 Task: Open Card Shareholder Meeting in Board Public Relations Influencer Outreach and Management to Workspace Cloud Computing and add a team member Softage.2@softage.net, a label Purple, a checklist Bird Care, an attachment from your onedrive, a color Purple and finally, add a card description 'Research and develop new product packaging design' and a comment 'This task presents an opportunity to build strong relationships with our stakeholders and earn their trust.'. Add a start date 'Jan 06, 1900' with a due date 'Jan 13, 1900'
Action: Mouse moved to (48, 294)
Screenshot: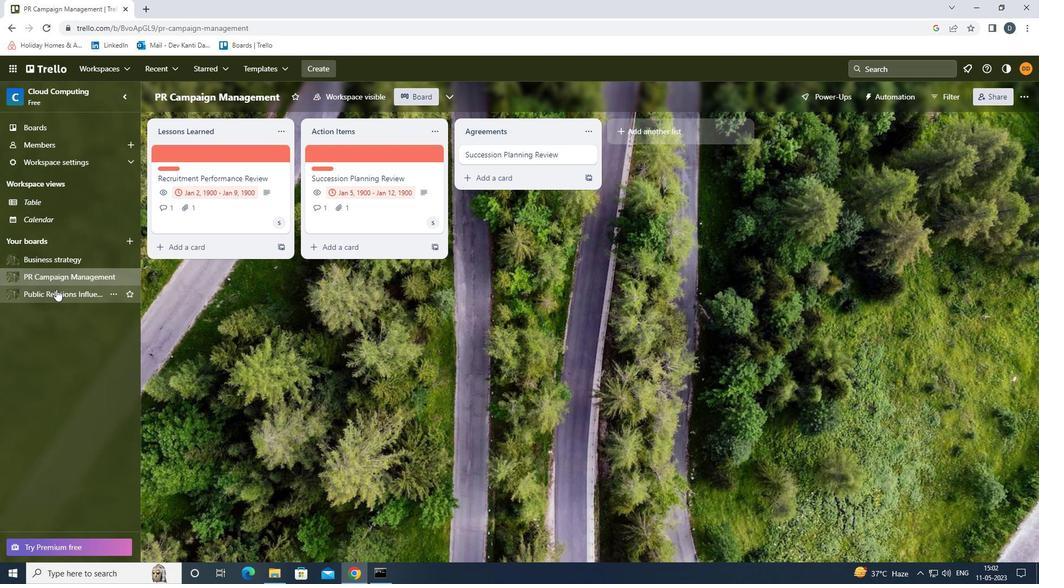 
Action: Mouse pressed left at (48, 294)
Screenshot: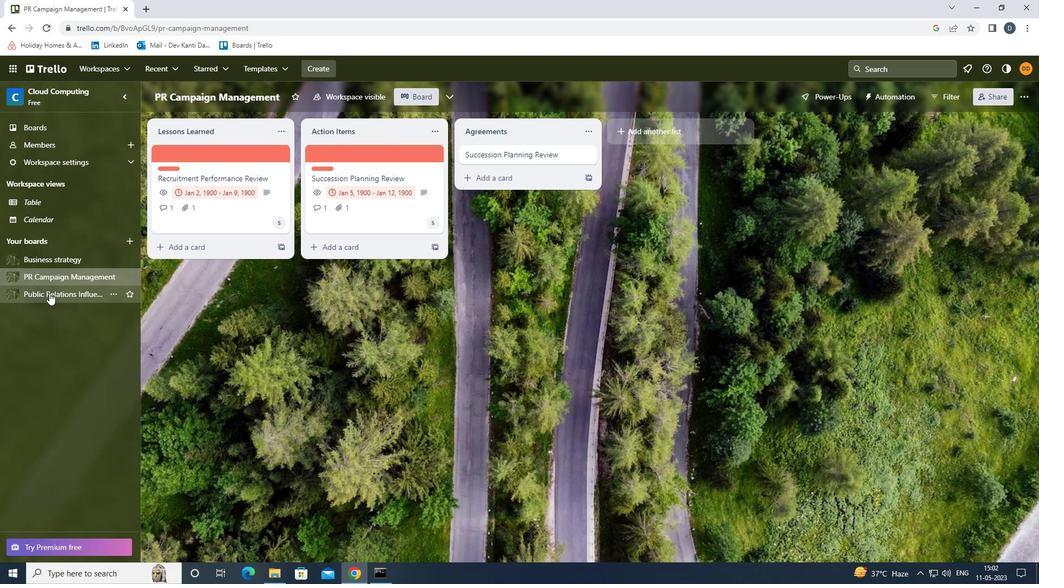 
Action: Mouse moved to (362, 148)
Screenshot: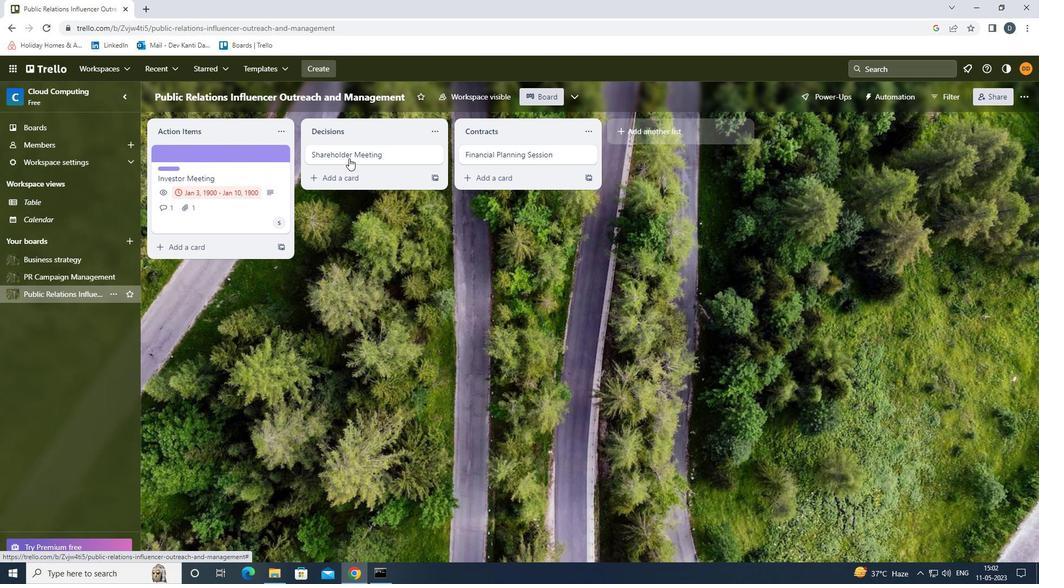 
Action: Mouse pressed left at (362, 148)
Screenshot: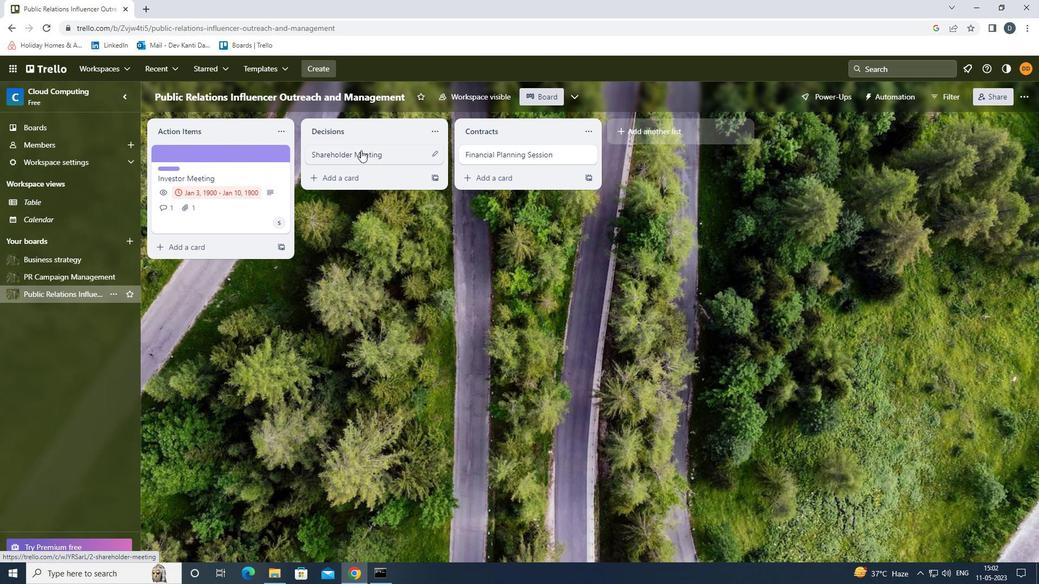 
Action: Mouse moved to (666, 187)
Screenshot: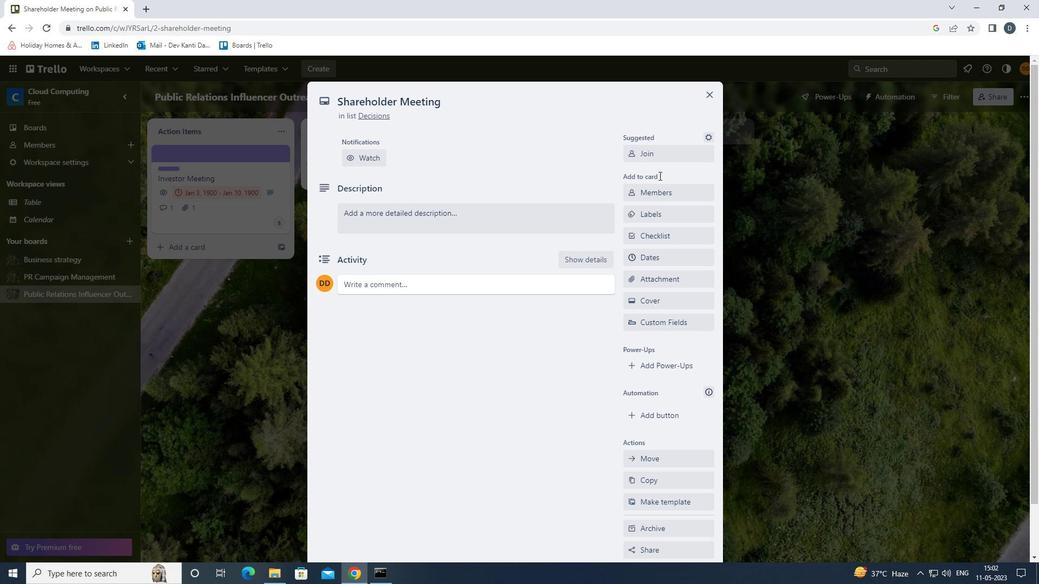 
Action: Mouse pressed left at (666, 187)
Screenshot: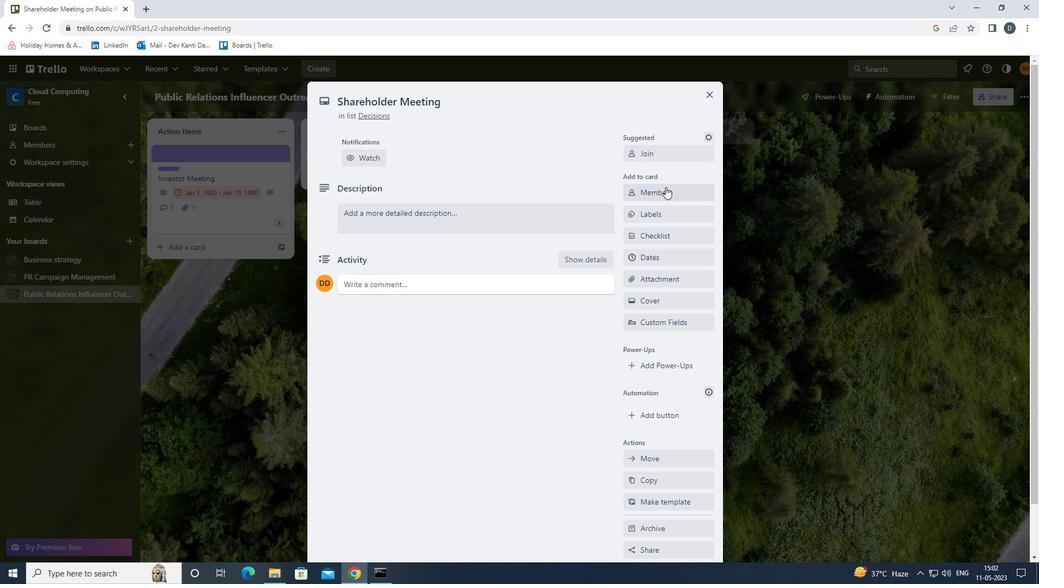 
Action: Key pressed <Key.shift>SOFTAGE.3<Key.backspace>2<Key.shift>@SOFTAGE.NET
Screenshot: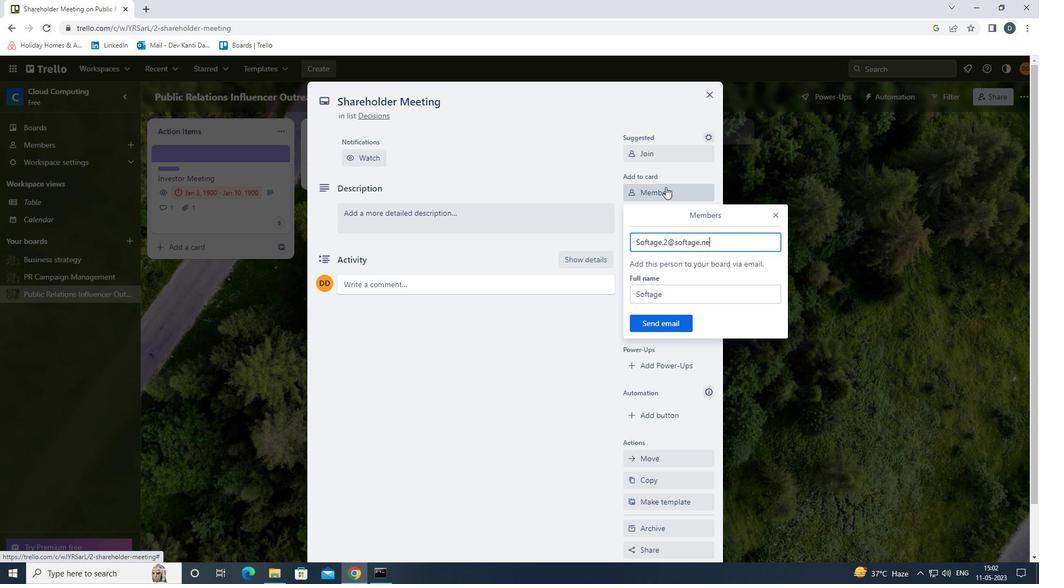 
Action: Mouse scrolled (666, 187) with delta (0, 0)
Screenshot: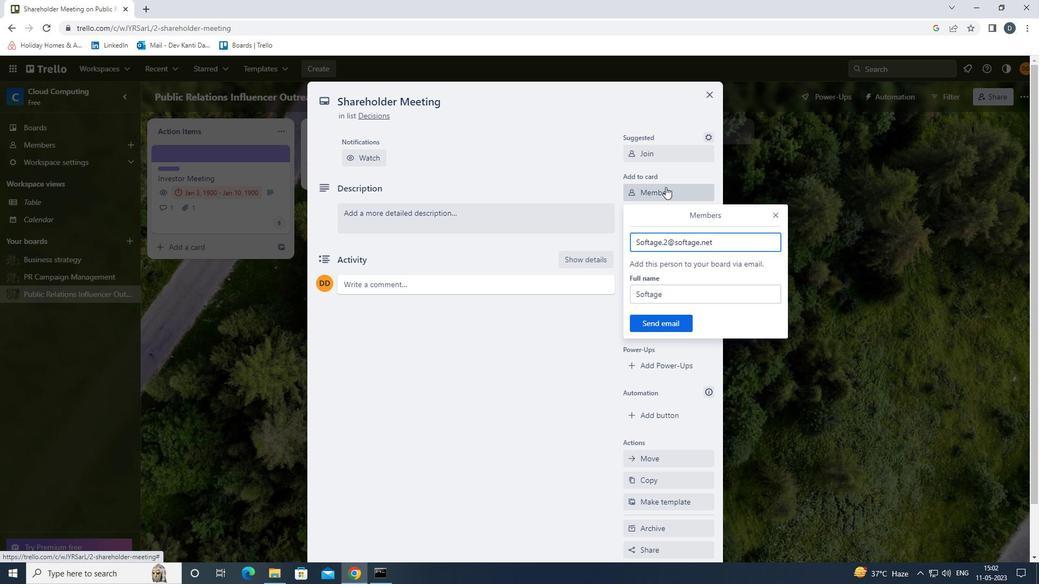 
Action: Mouse moved to (663, 323)
Screenshot: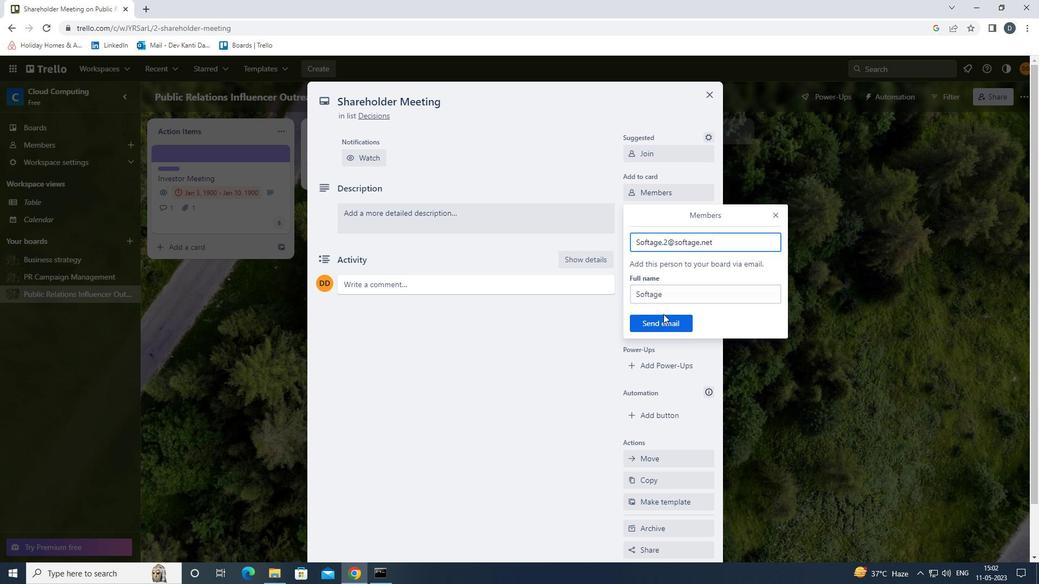 
Action: Mouse pressed left at (663, 323)
Screenshot: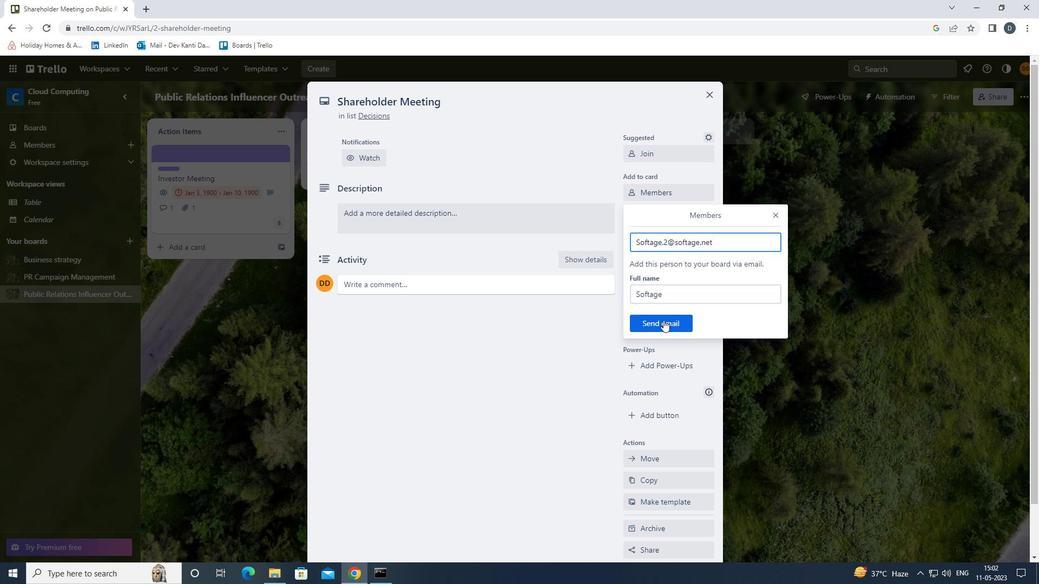 
Action: Mouse moved to (685, 217)
Screenshot: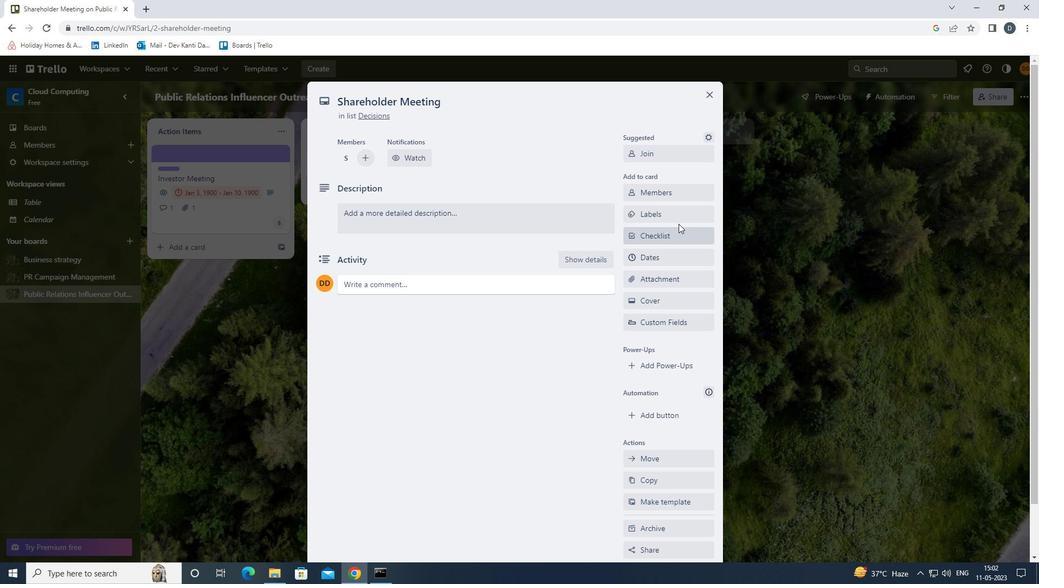 
Action: Mouse pressed left at (685, 217)
Screenshot: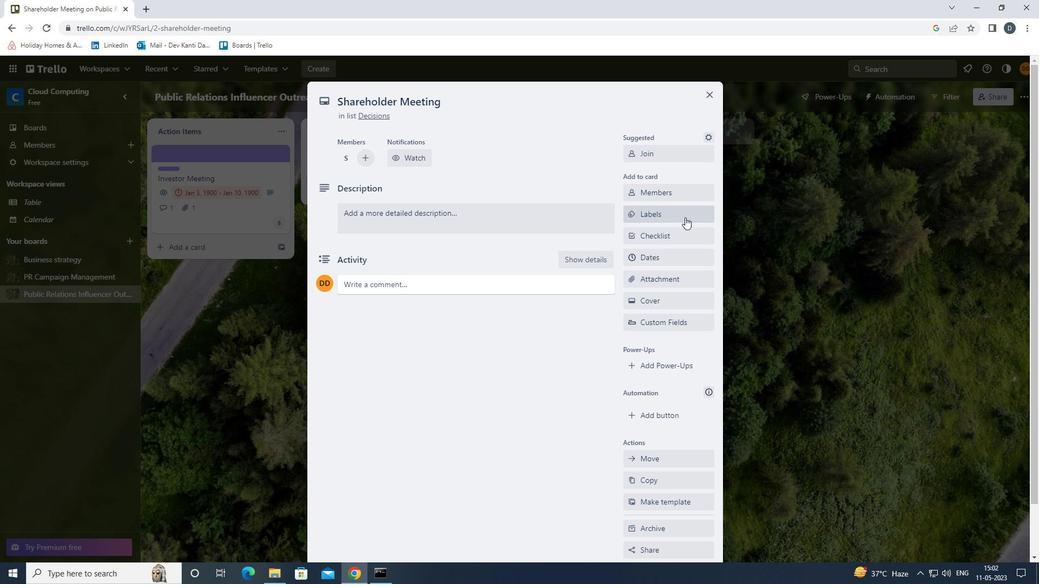 
Action: Mouse moved to (683, 383)
Screenshot: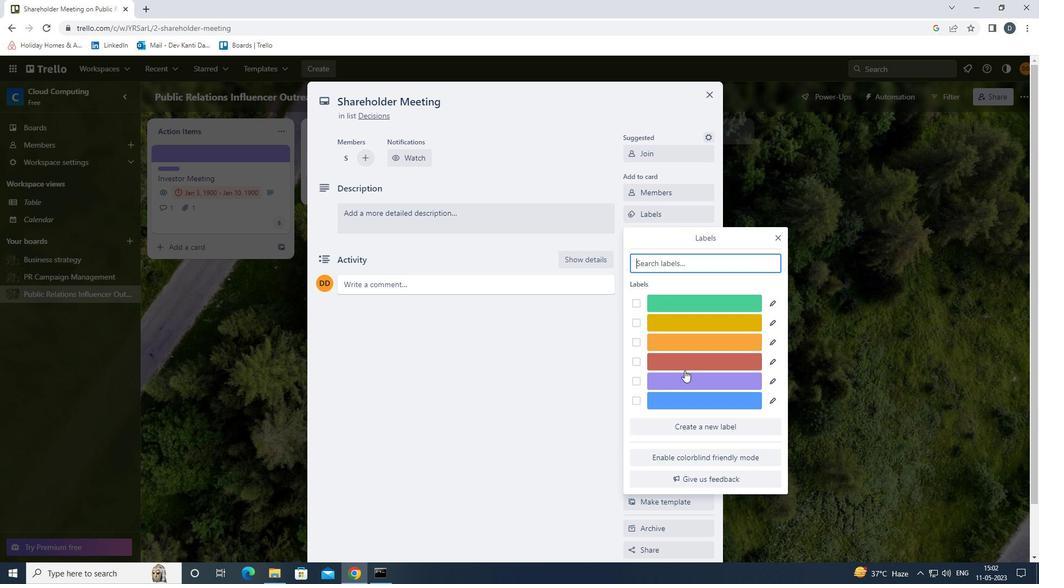 
Action: Mouse pressed left at (683, 383)
Screenshot: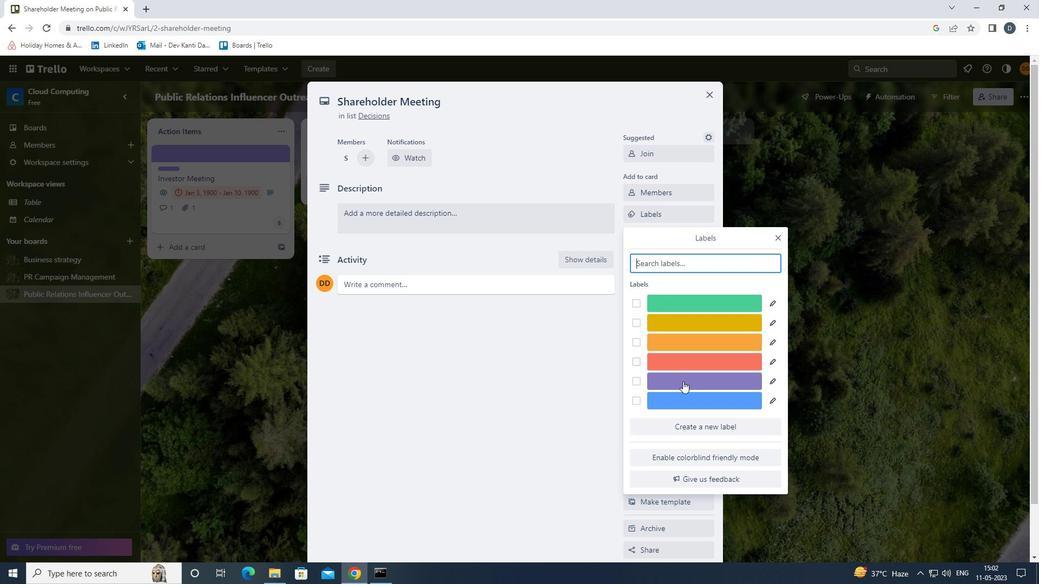 
Action: Mouse moved to (775, 236)
Screenshot: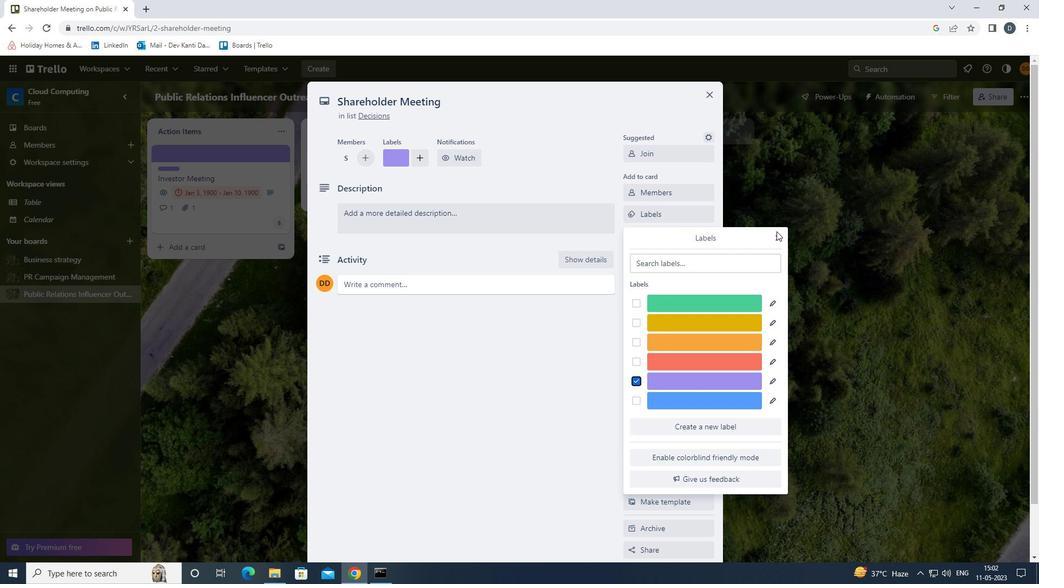 
Action: Mouse pressed left at (775, 236)
Screenshot: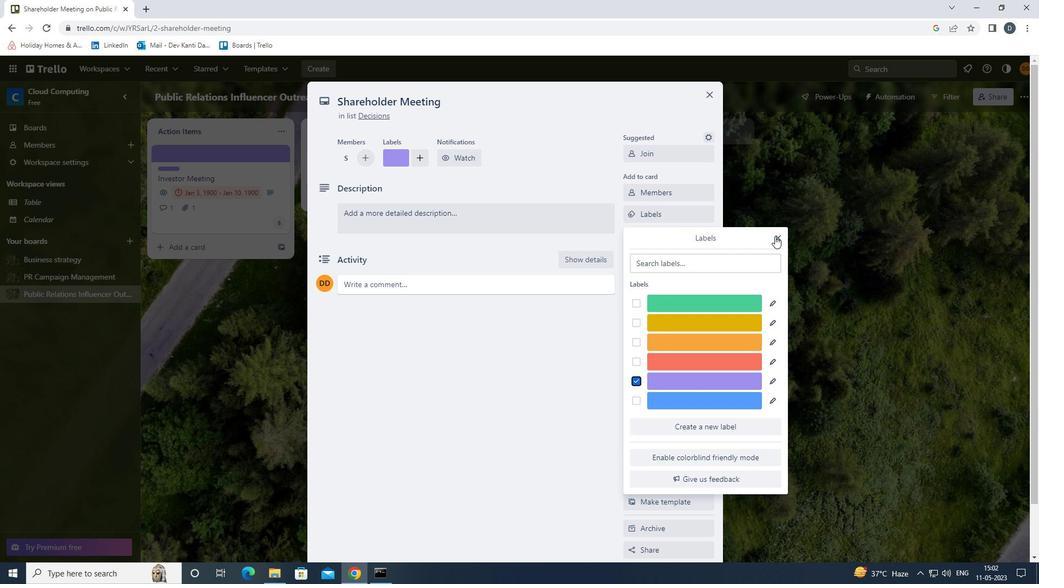 
Action: Mouse moved to (700, 240)
Screenshot: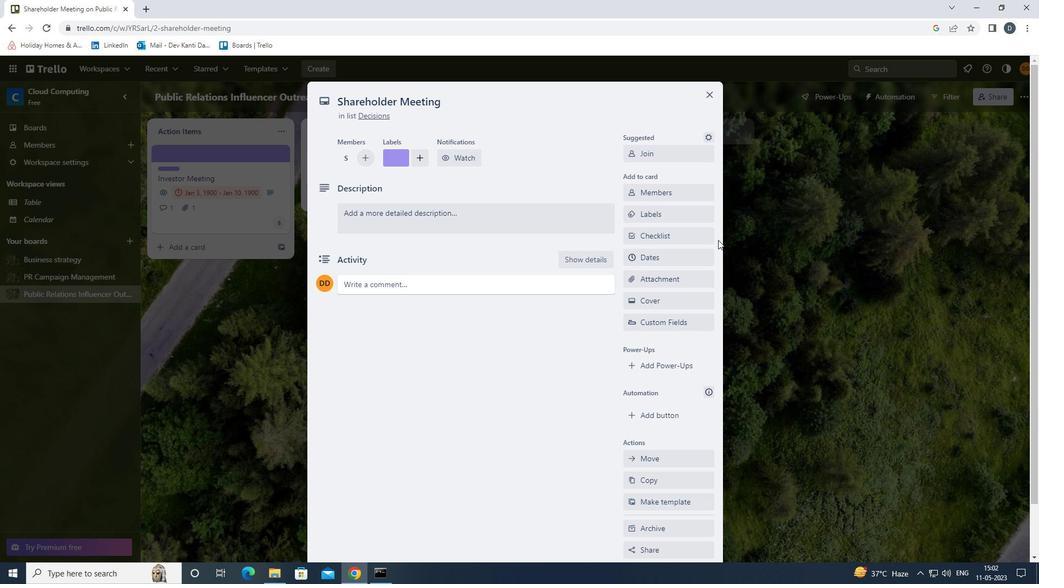 
Action: Mouse pressed left at (700, 240)
Screenshot: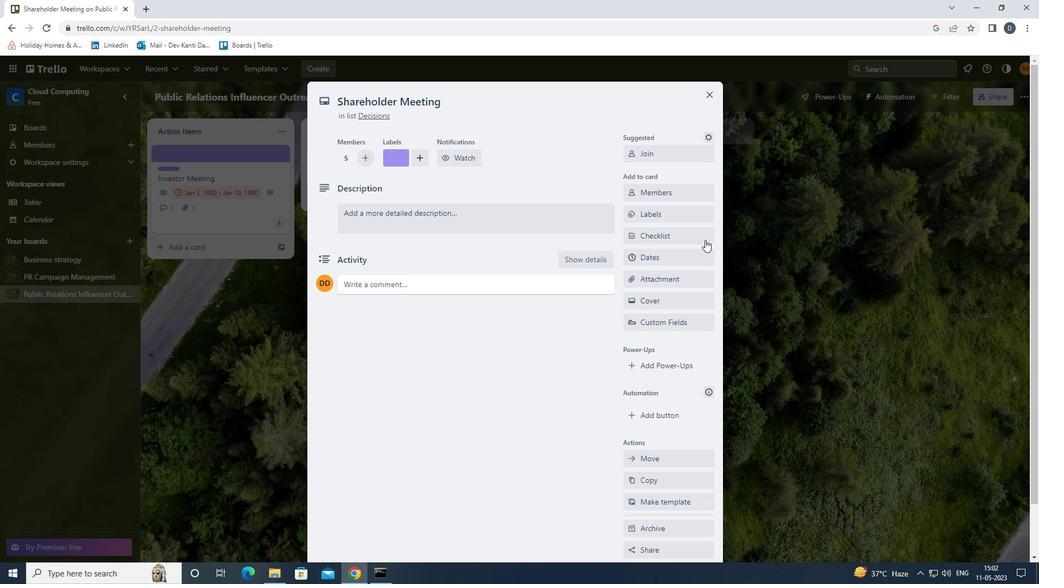 
Action: Key pressed <Key.shift>BIRD<Key.space><Key.shift>CARE<Key.enter>
Screenshot: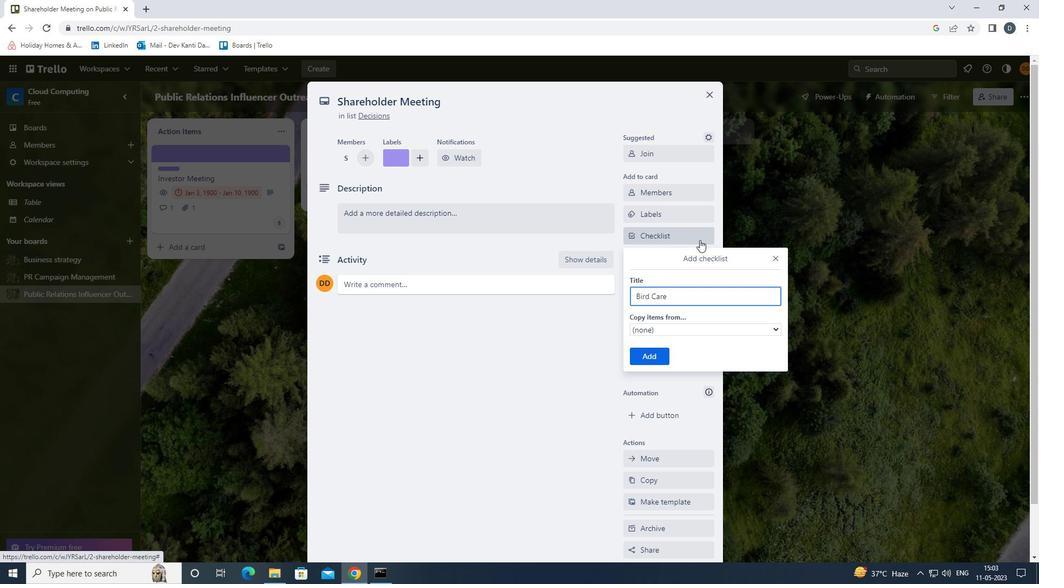 
Action: Mouse moved to (693, 279)
Screenshot: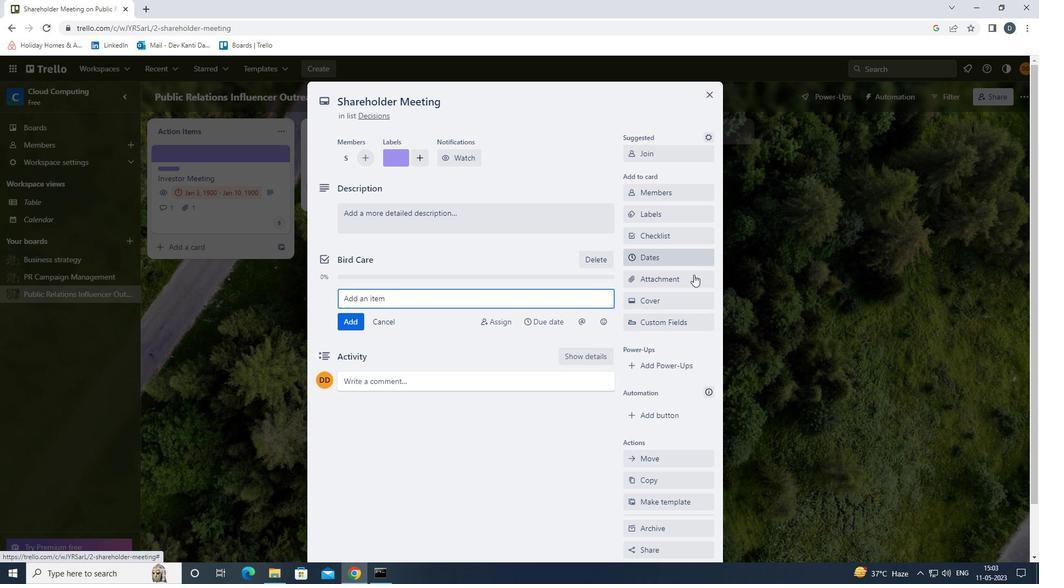 
Action: Mouse pressed left at (693, 279)
Screenshot: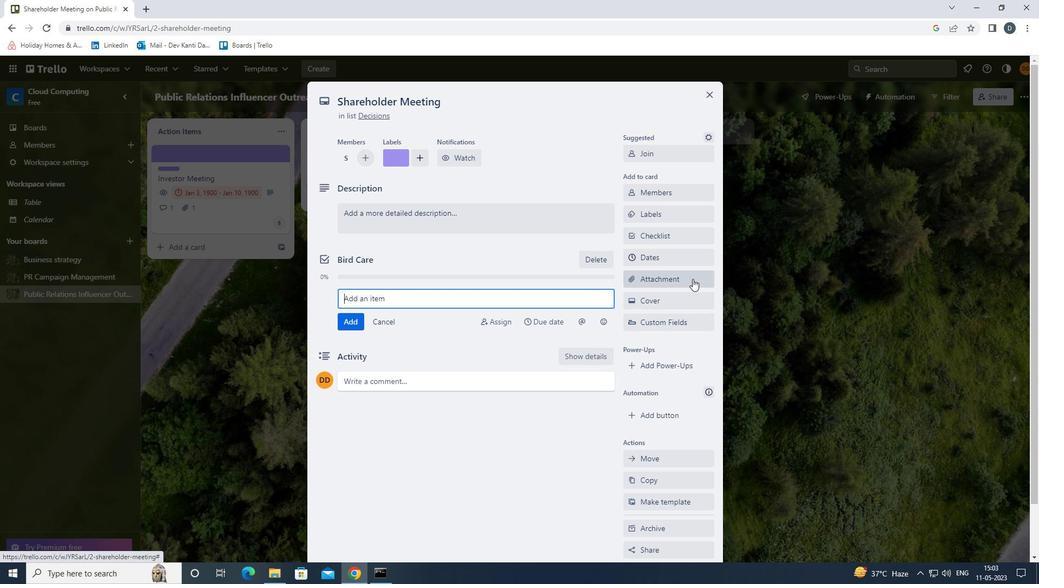 
Action: Mouse moved to (683, 413)
Screenshot: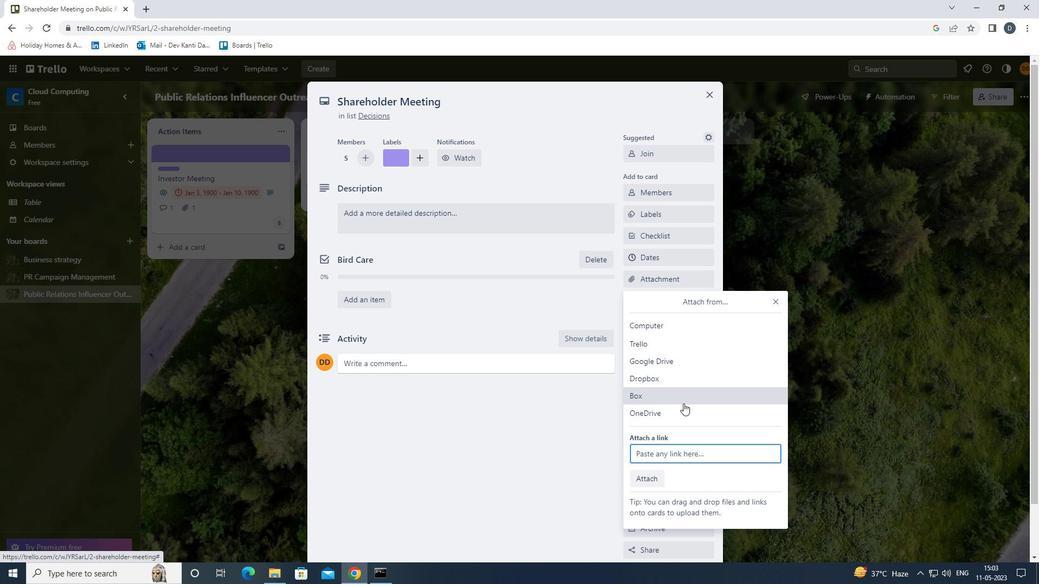 
Action: Mouse pressed left at (683, 413)
Screenshot: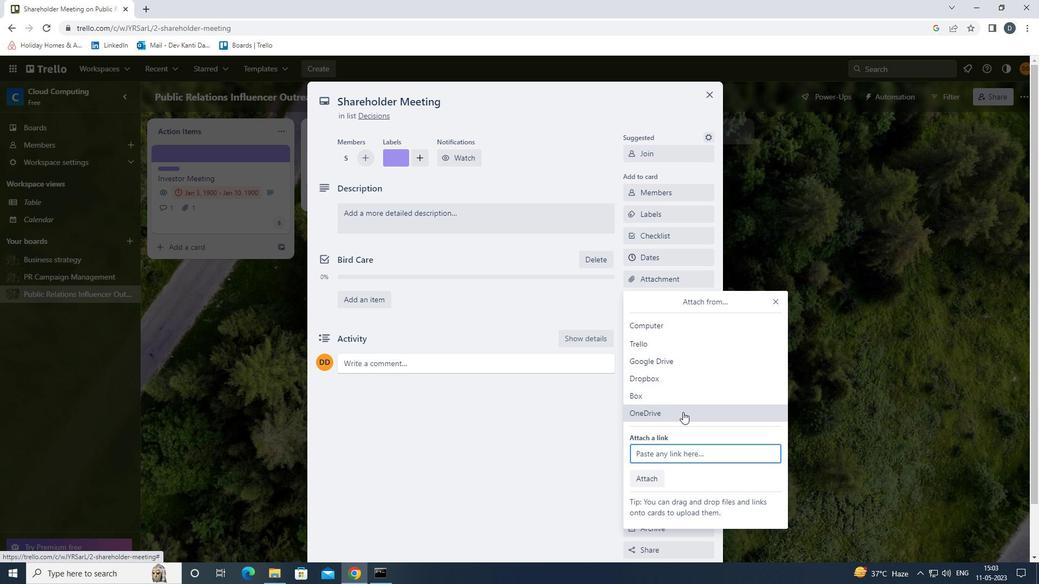 
Action: Mouse moved to (582, 245)
Screenshot: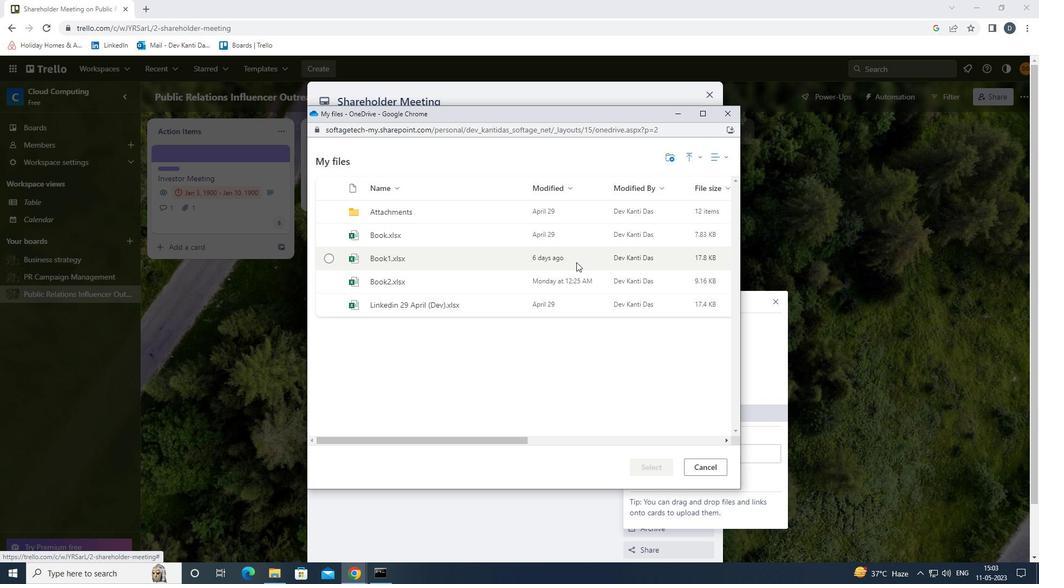 
Action: Mouse pressed left at (582, 245)
Screenshot: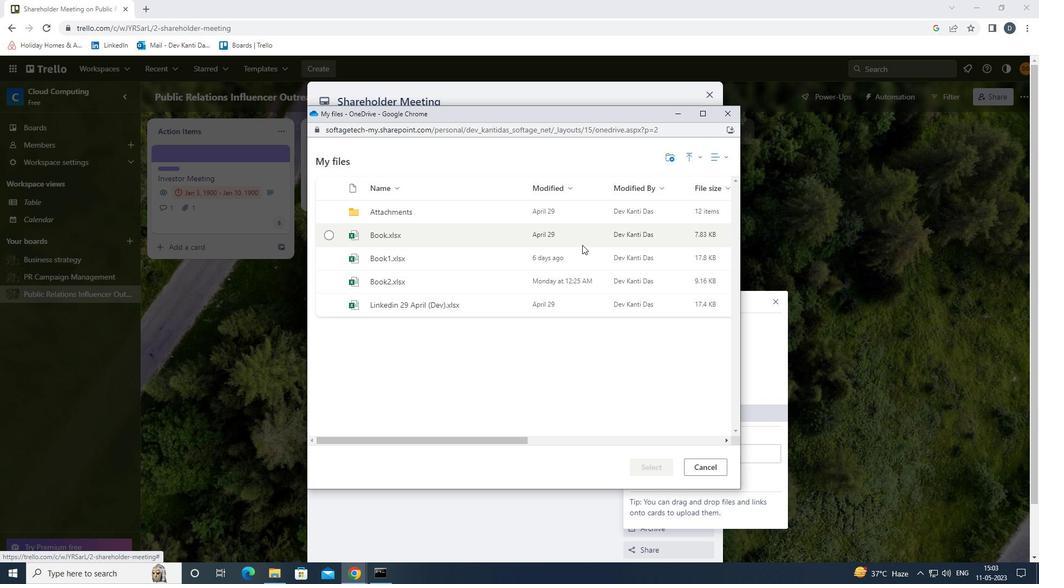 
Action: Mouse moved to (646, 461)
Screenshot: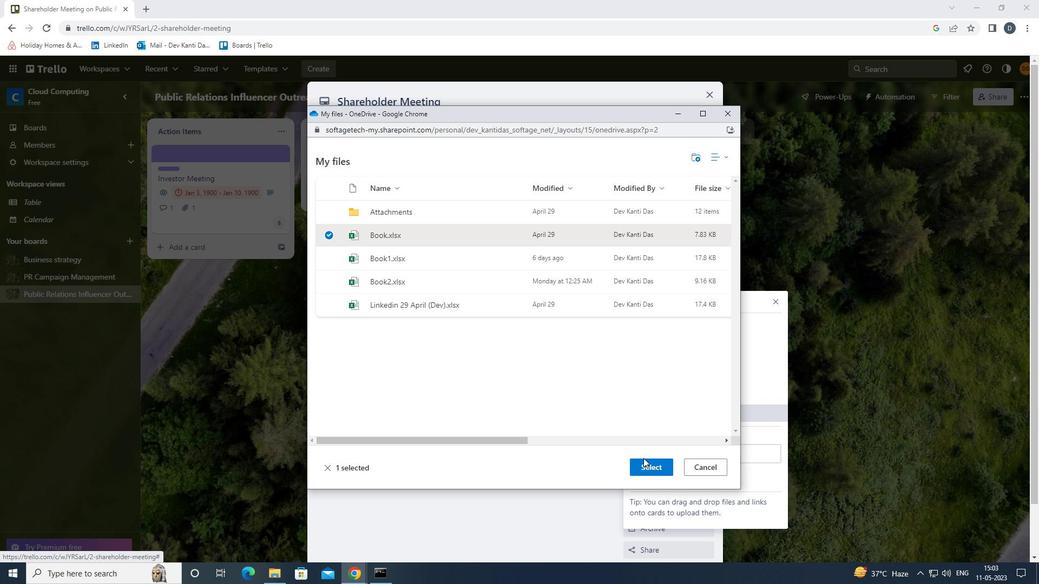
Action: Mouse pressed left at (646, 461)
Screenshot: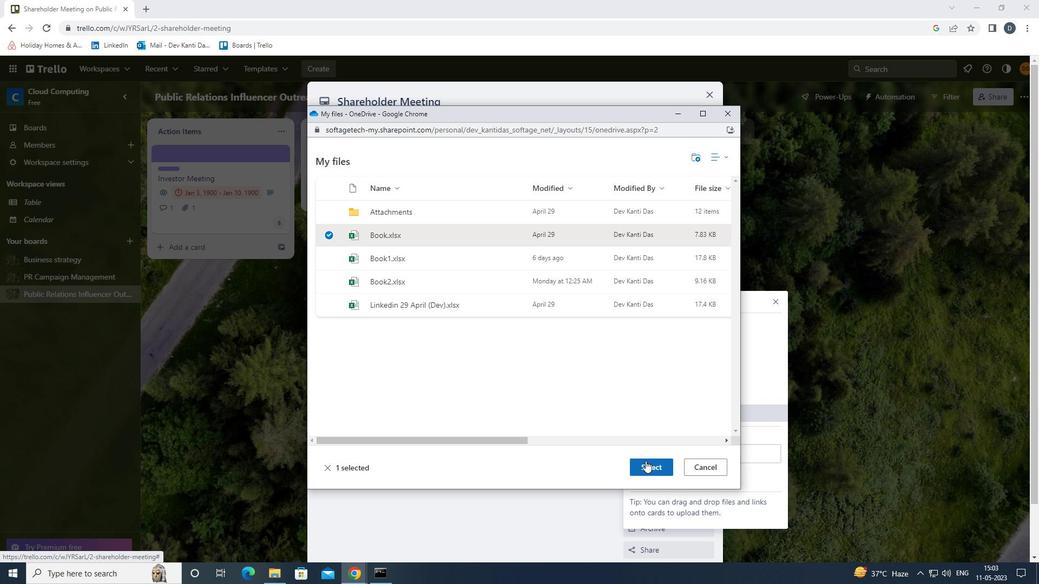 
Action: Mouse moved to (691, 305)
Screenshot: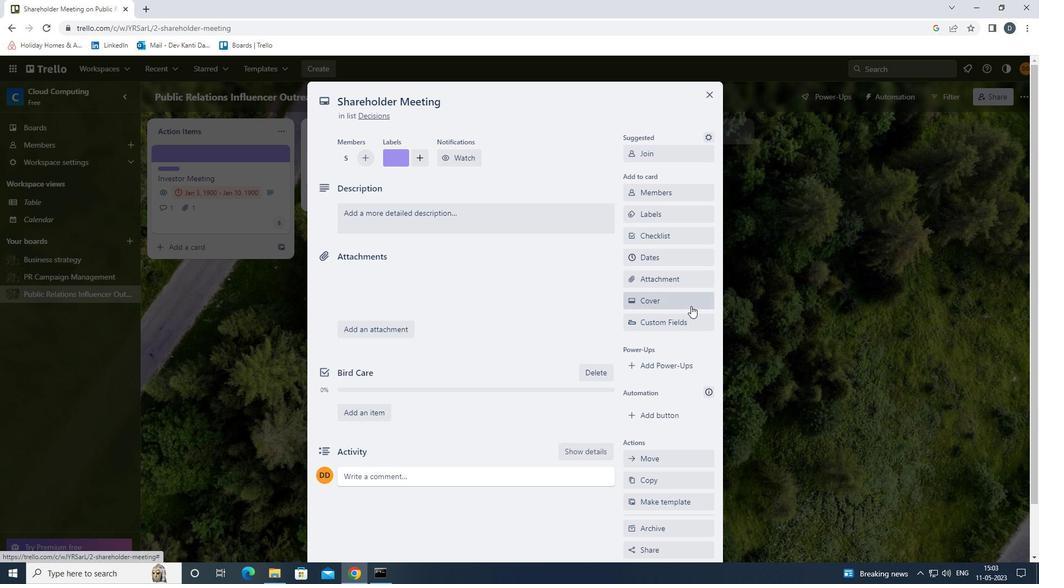 
Action: Mouse pressed left at (691, 305)
Screenshot: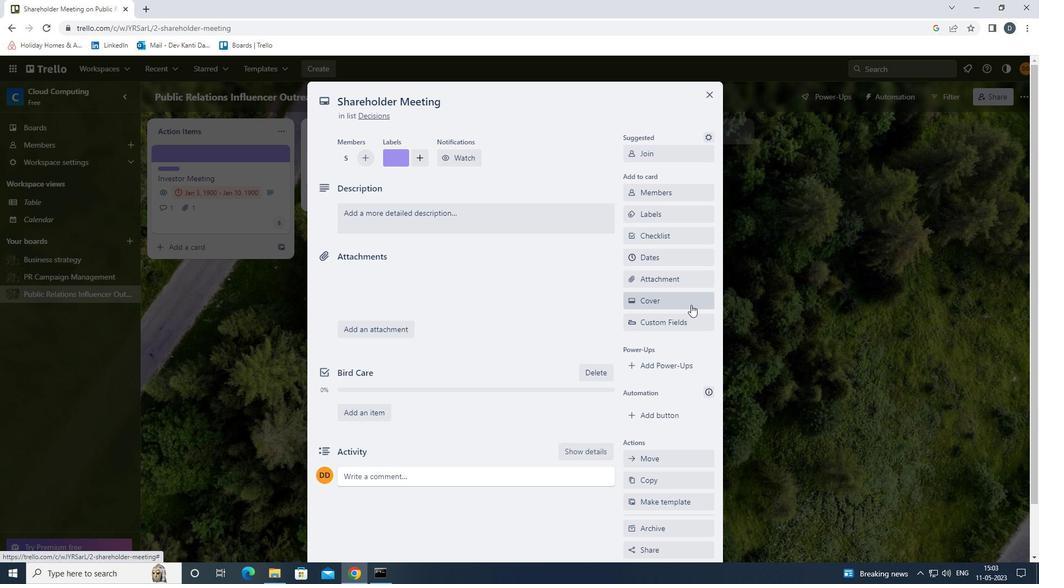 
Action: Mouse moved to (774, 342)
Screenshot: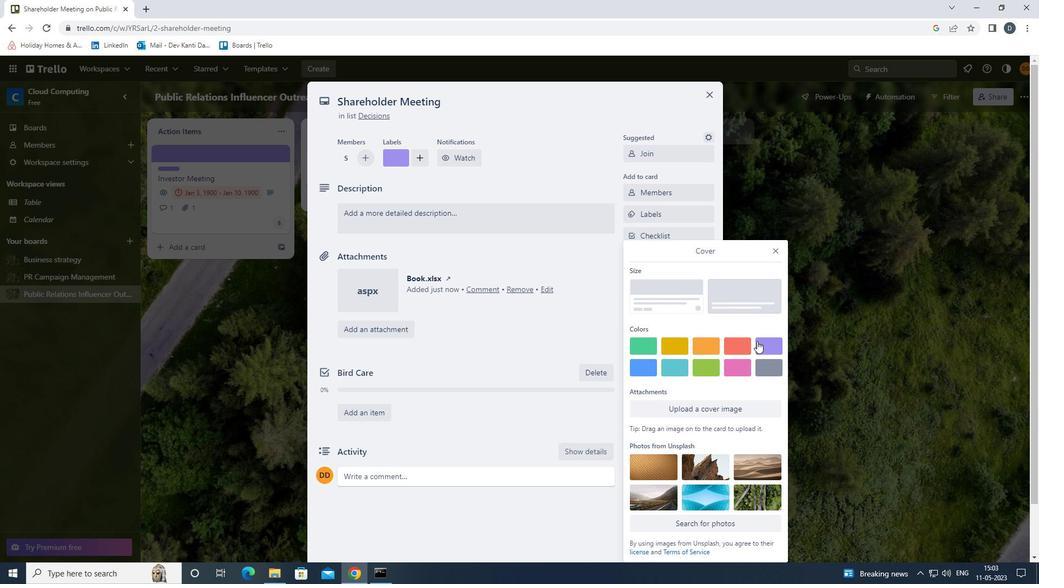 
Action: Mouse pressed left at (774, 342)
Screenshot: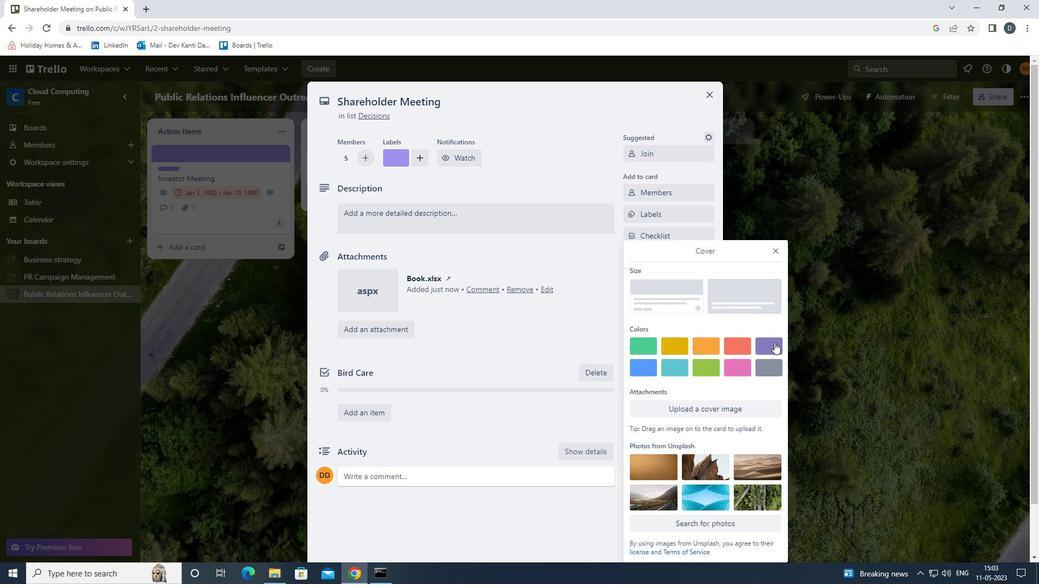 
Action: Mouse moved to (774, 236)
Screenshot: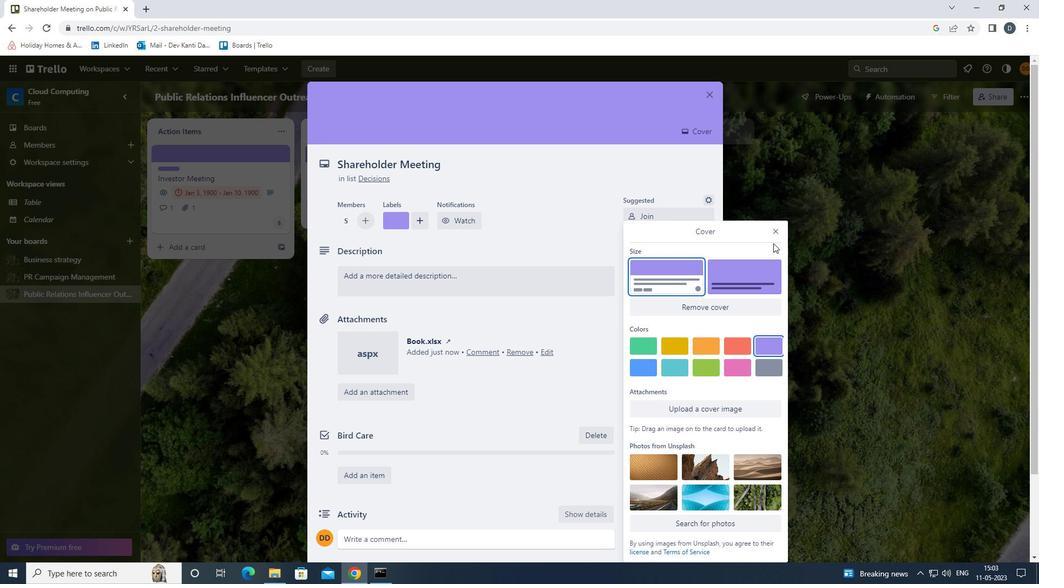 
Action: Mouse pressed left at (774, 236)
Screenshot: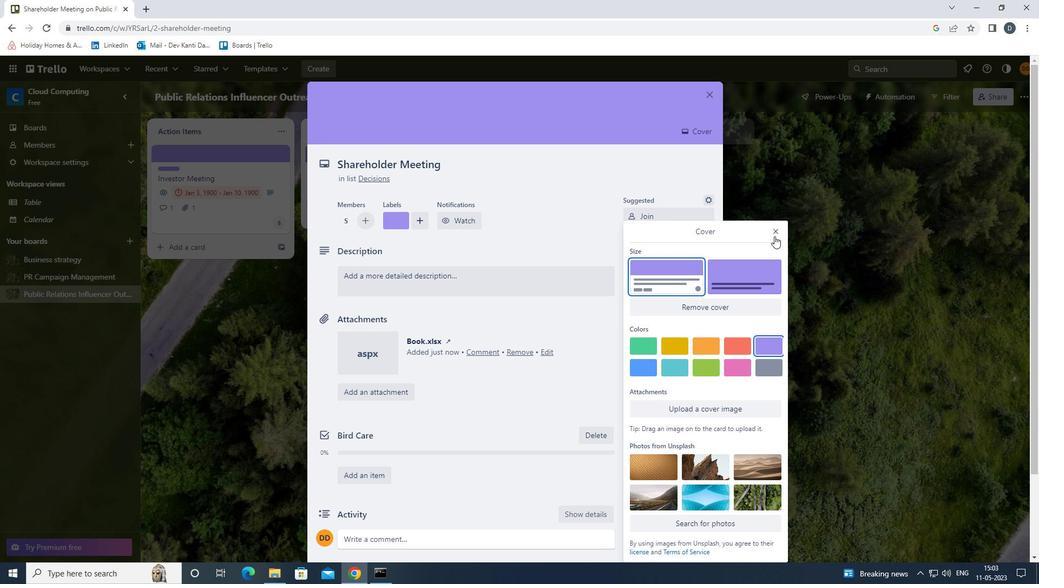 
Action: Mouse moved to (471, 279)
Screenshot: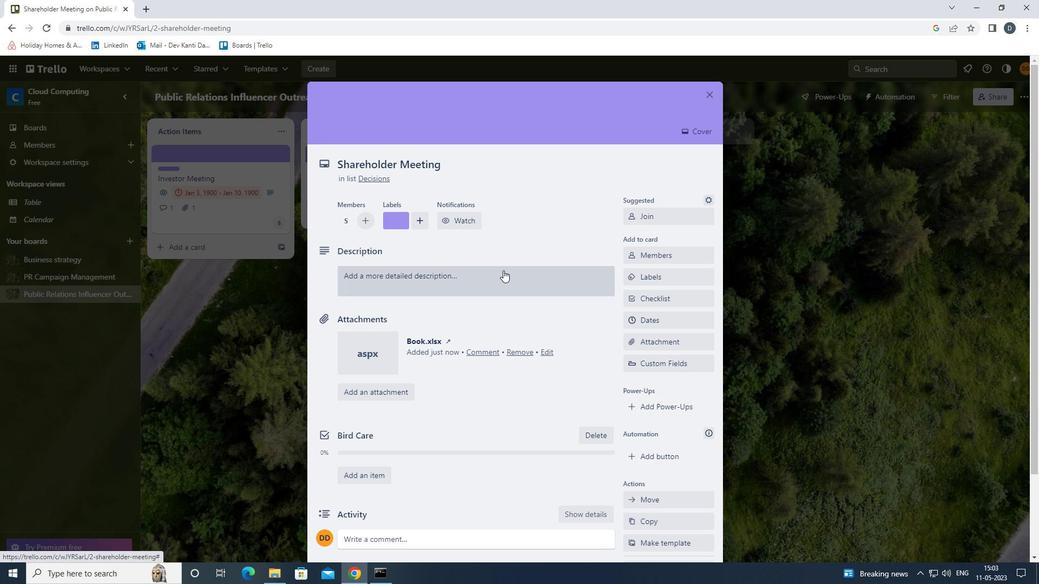 
Action: Mouse pressed left at (471, 279)
Screenshot: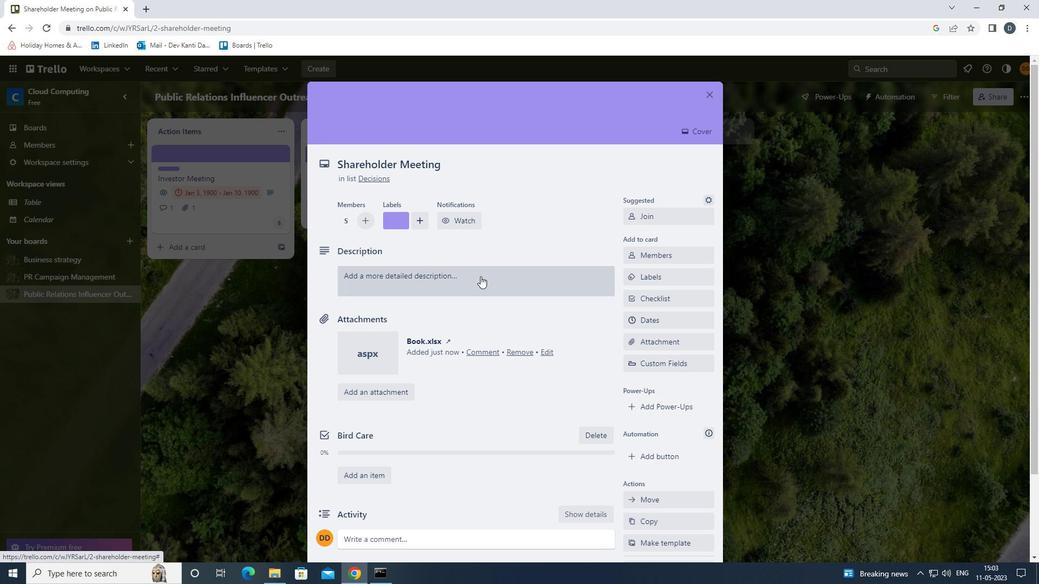 
Action: Mouse moved to (461, 330)
Screenshot: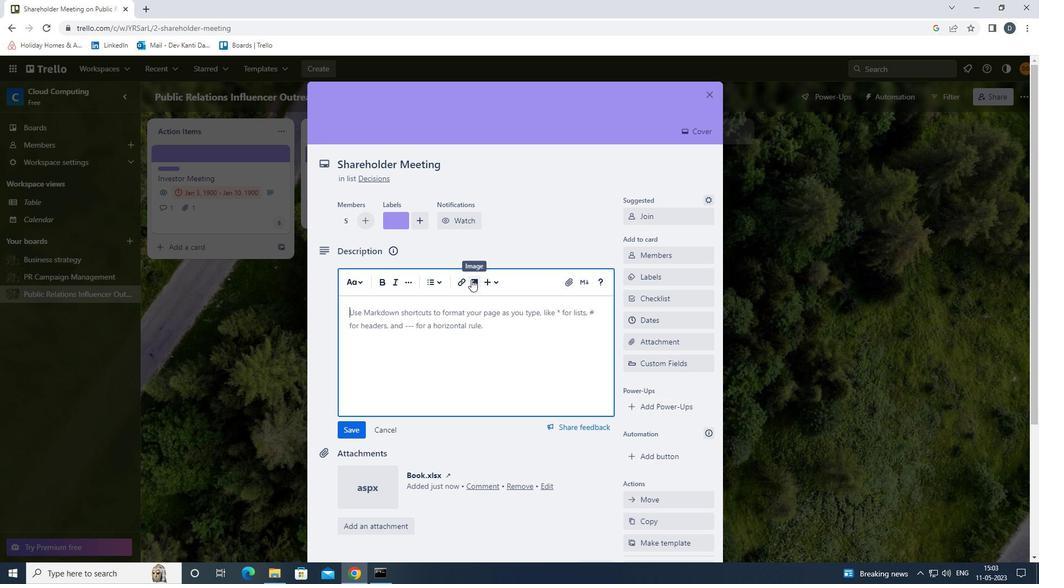 
Action: Key pressed <Key.shift><Key.shift>RESEARCH<Key.space>ND<Key.backspace><Key.backspace>AND<Key.space>DEVELOP<Key.space>NEW<Key.space>PRODUCT<Key.space>PACKAGING<Key.space>DESIGN.
Screenshot: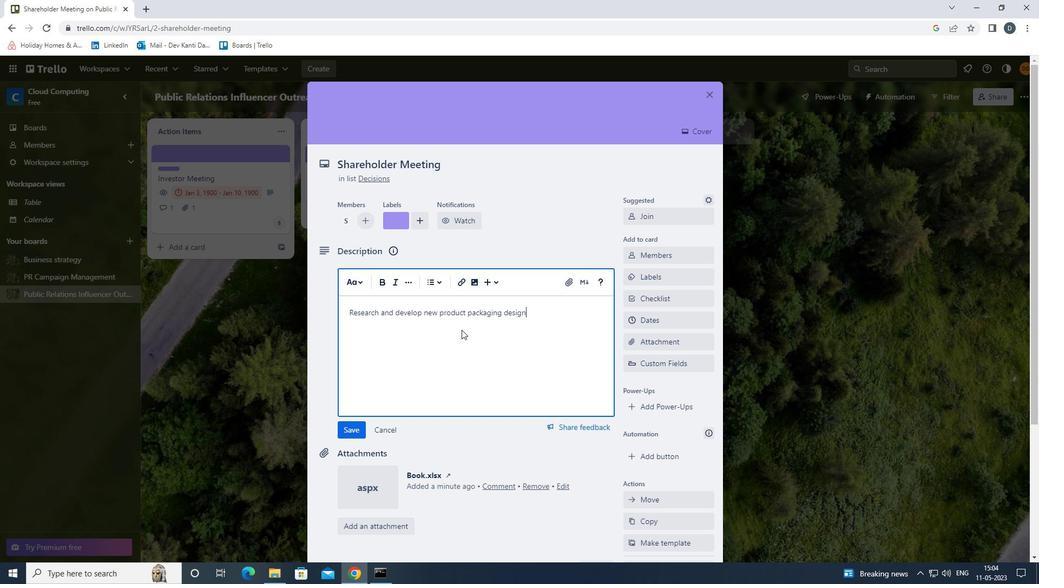 
Action: Mouse moved to (360, 425)
Screenshot: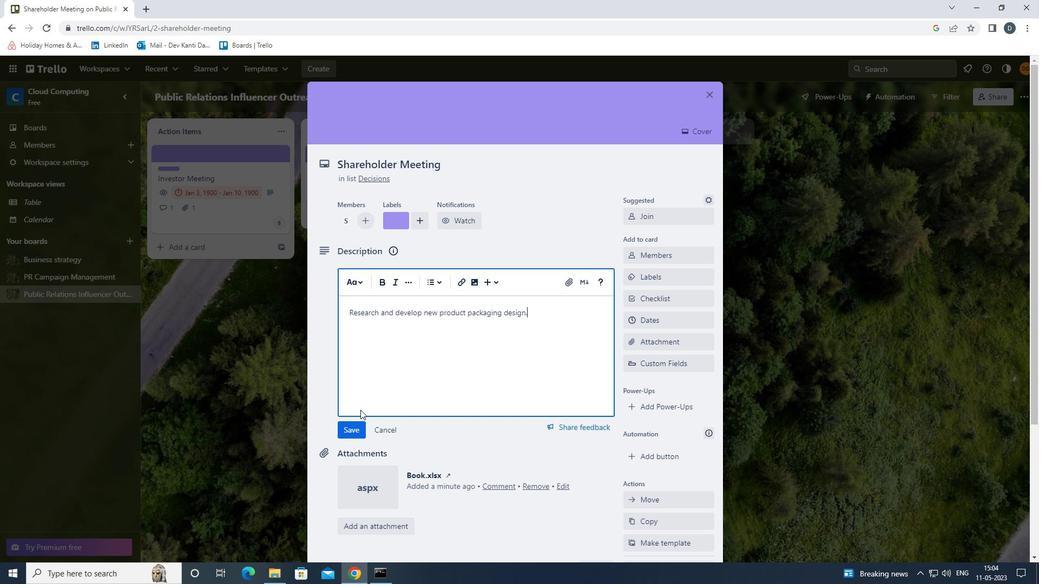 
Action: Mouse pressed left at (360, 425)
Screenshot: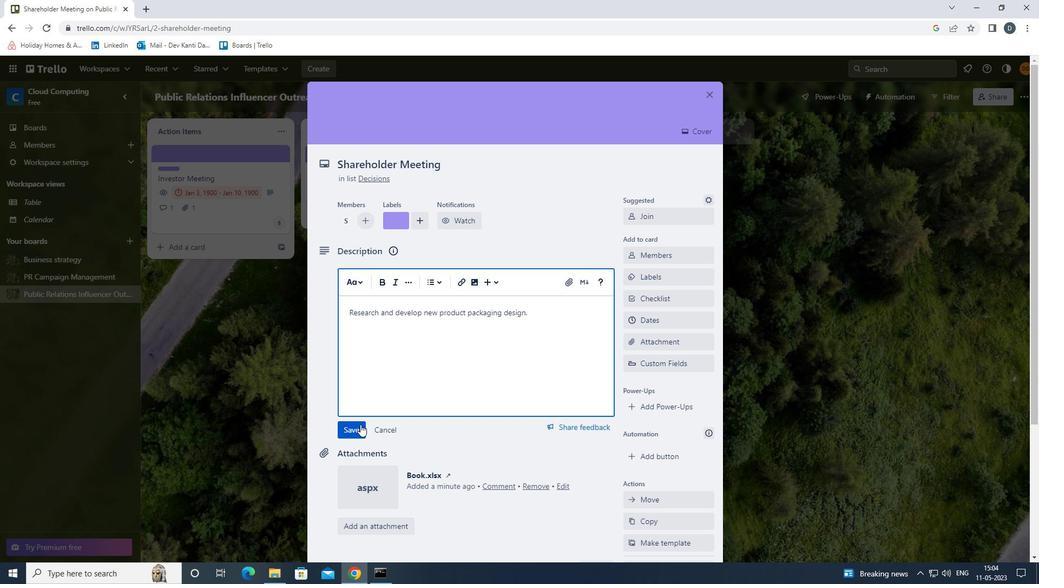 
Action: Mouse moved to (422, 391)
Screenshot: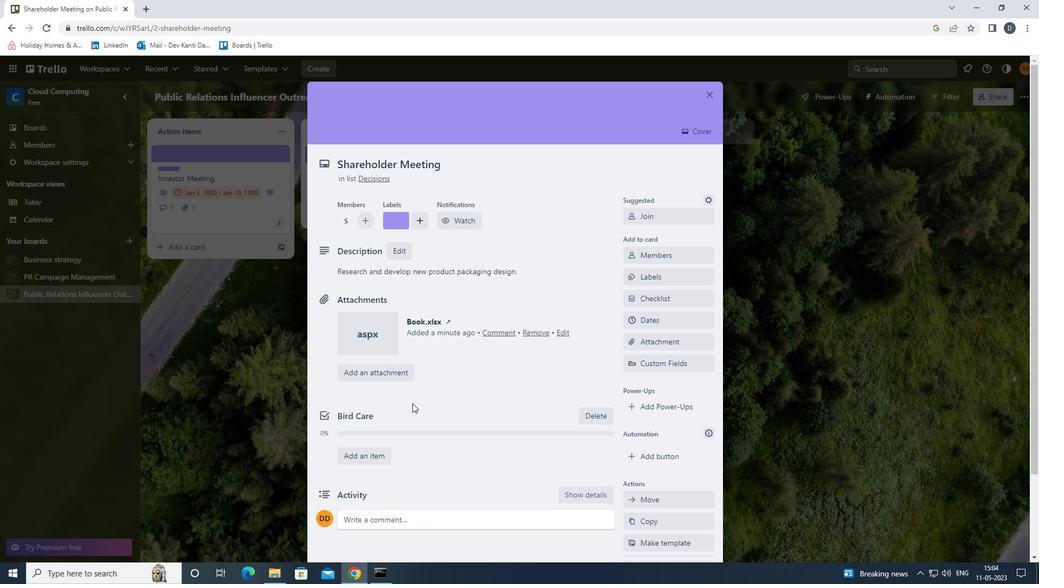 
Action: Mouse scrolled (422, 390) with delta (0, 0)
Screenshot: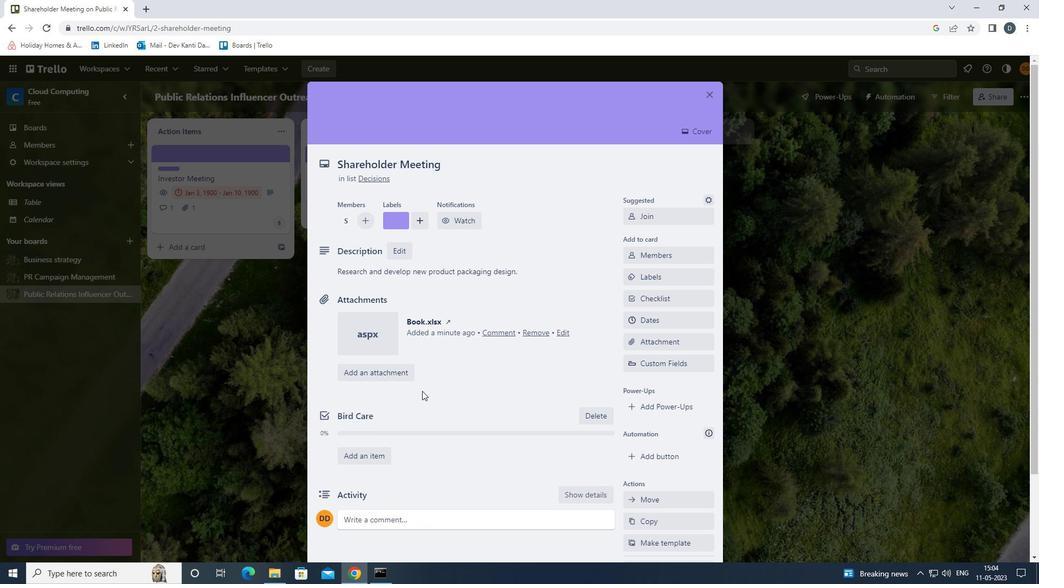 
Action: Mouse moved to (439, 463)
Screenshot: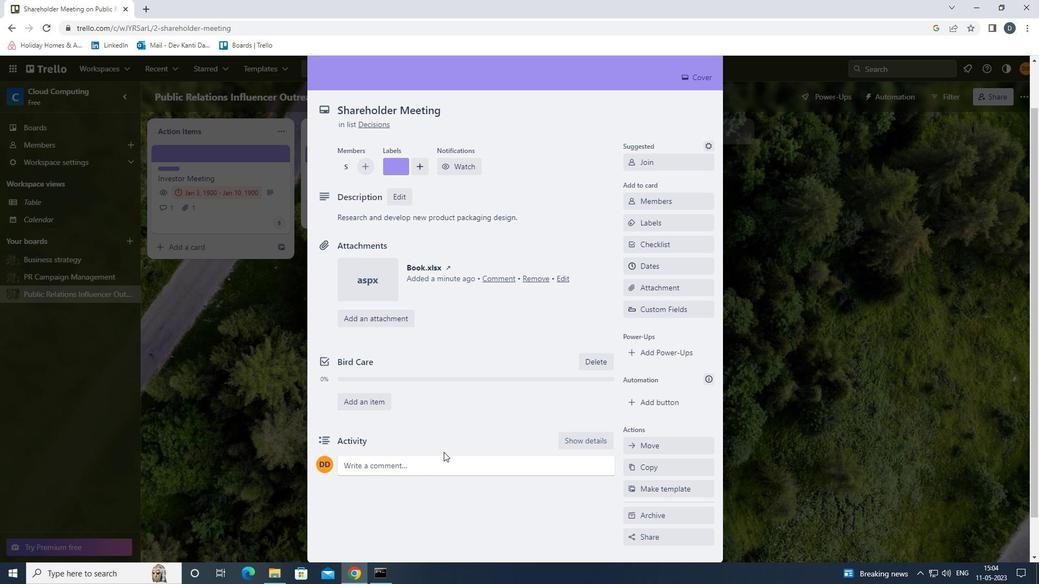 
Action: Mouse pressed left at (439, 463)
Screenshot: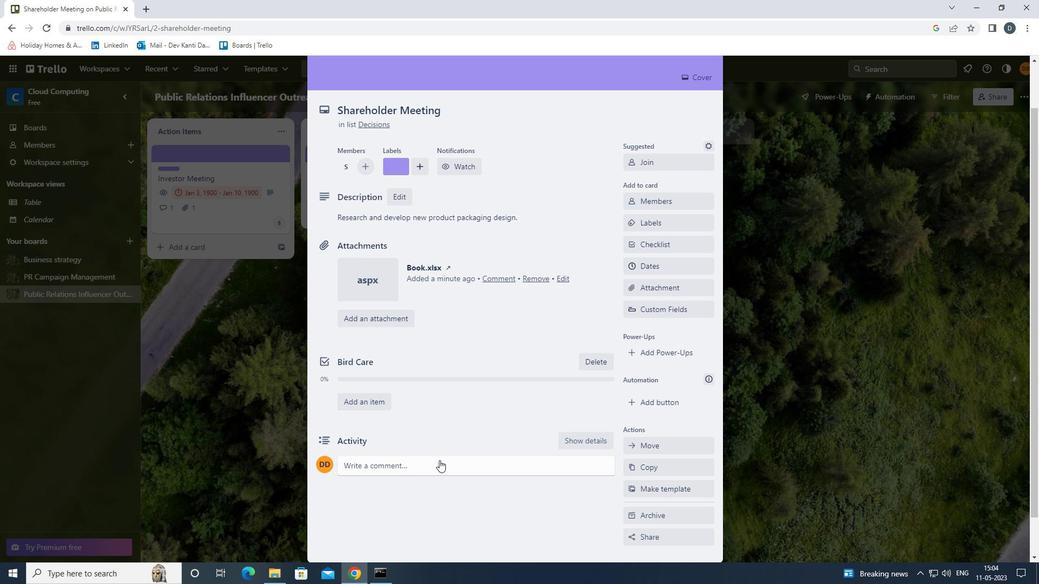 
Action: Mouse moved to (421, 498)
Screenshot: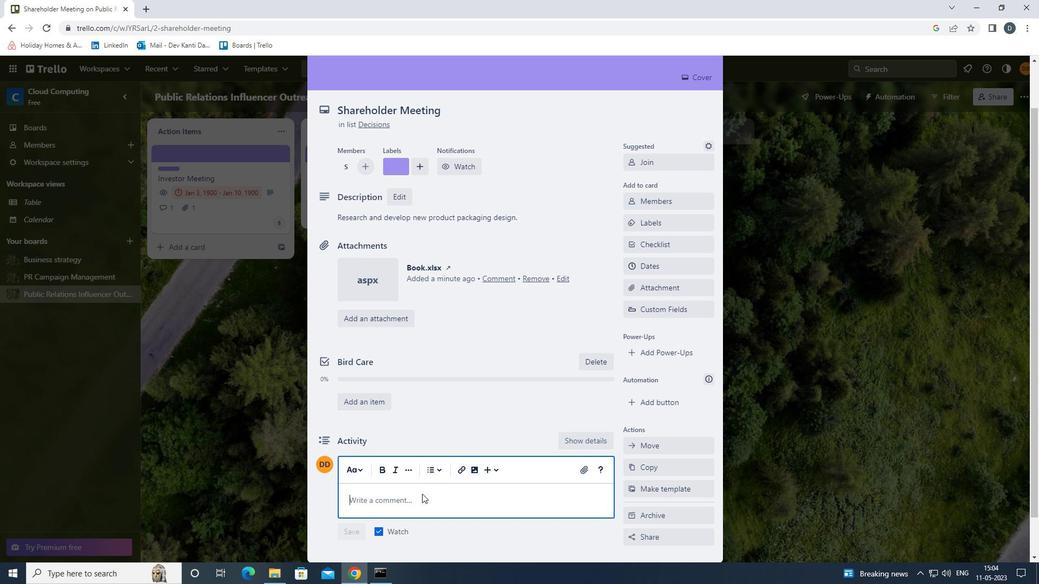 
Action: Mouse pressed left at (421, 498)
Screenshot: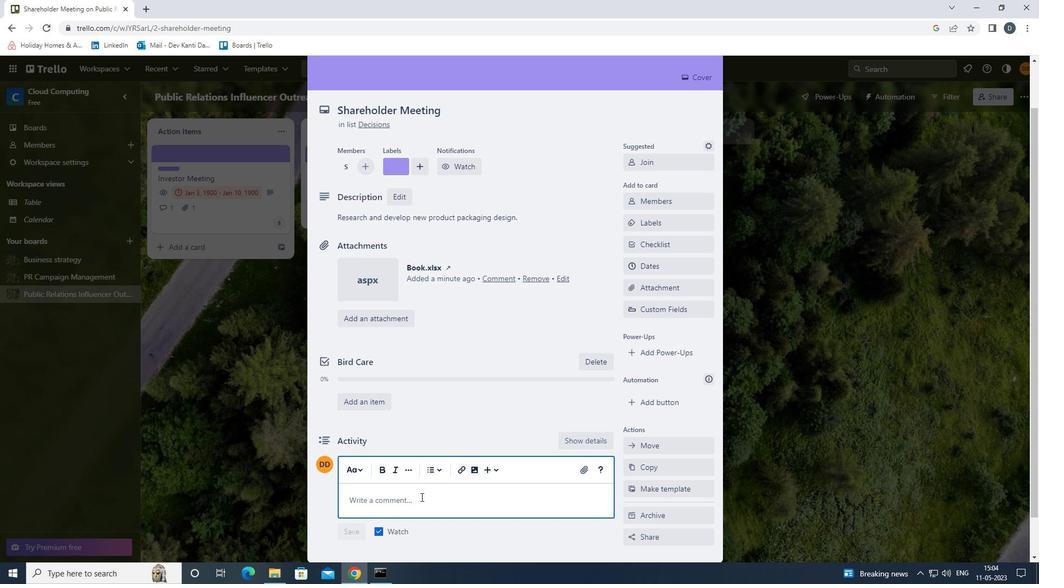 
Action: Mouse moved to (426, 493)
Screenshot: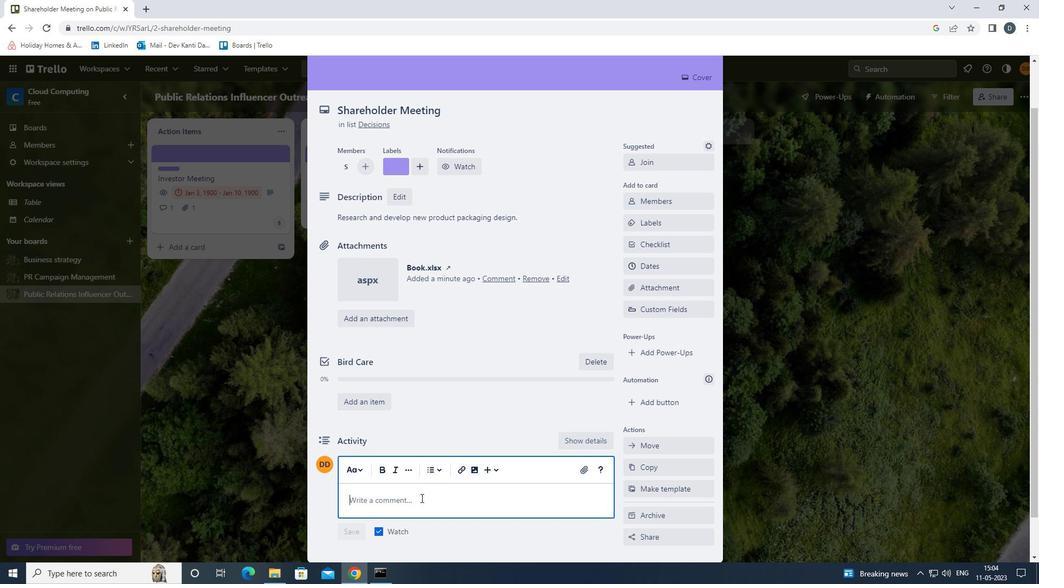 
Action: Key pressed <Key.shift>THIS<Key.space>TASK<Key.space>PRESENTS<Key.space>AN<Key.space>OPPORTUNITY<Key.space>TO<Key.space>BUILD<Key.space>STRONG<Key.space>RELATIONSHIPS<Key.space>WITH<Key.space>OUR<Key.space>STAKEHOLDERS<Key.space>AND<Key.space>R<Key.backspace>EARN<Key.space>THEIR<Key.space>TRUST.
Screenshot: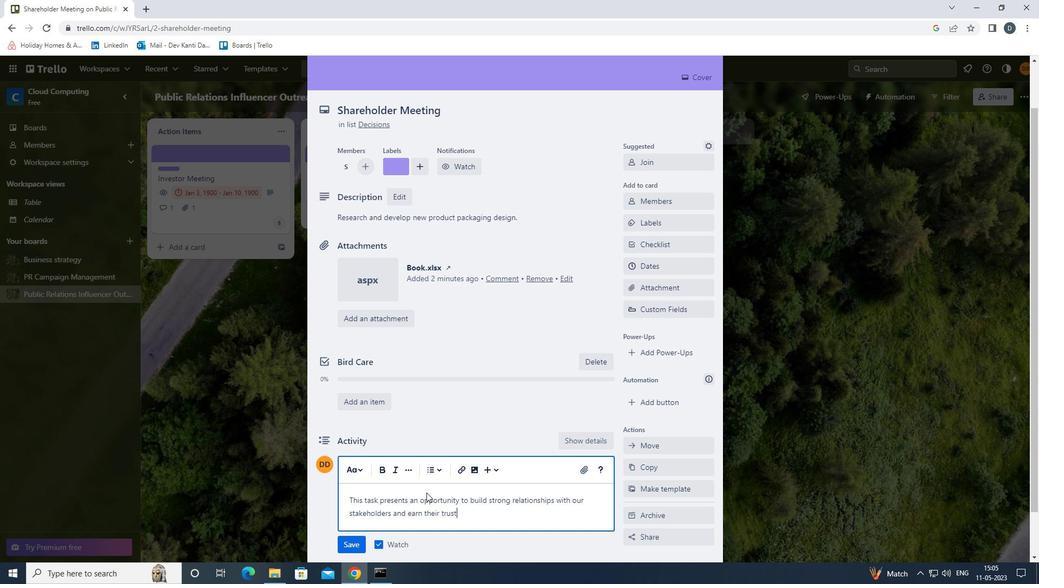 
Action: Mouse moved to (350, 546)
Screenshot: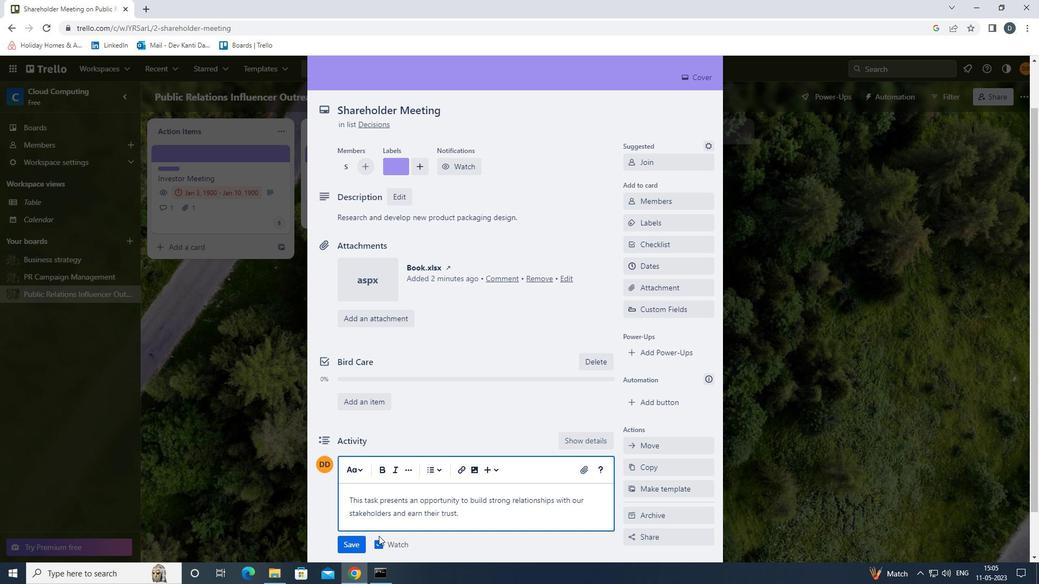 
Action: Mouse pressed left at (350, 546)
Screenshot: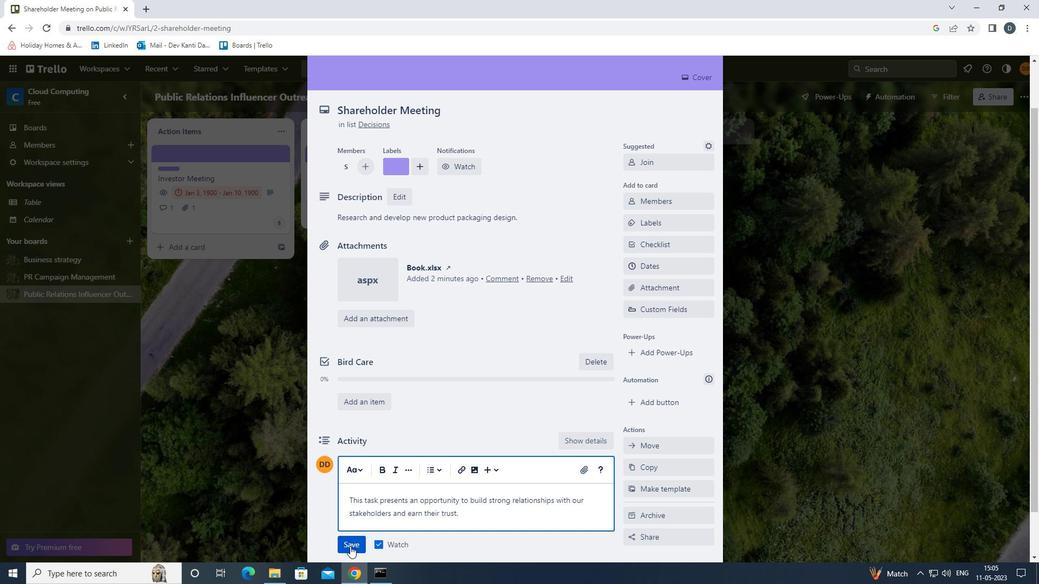 
Action: Mouse moved to (684, 261)
Screenshot: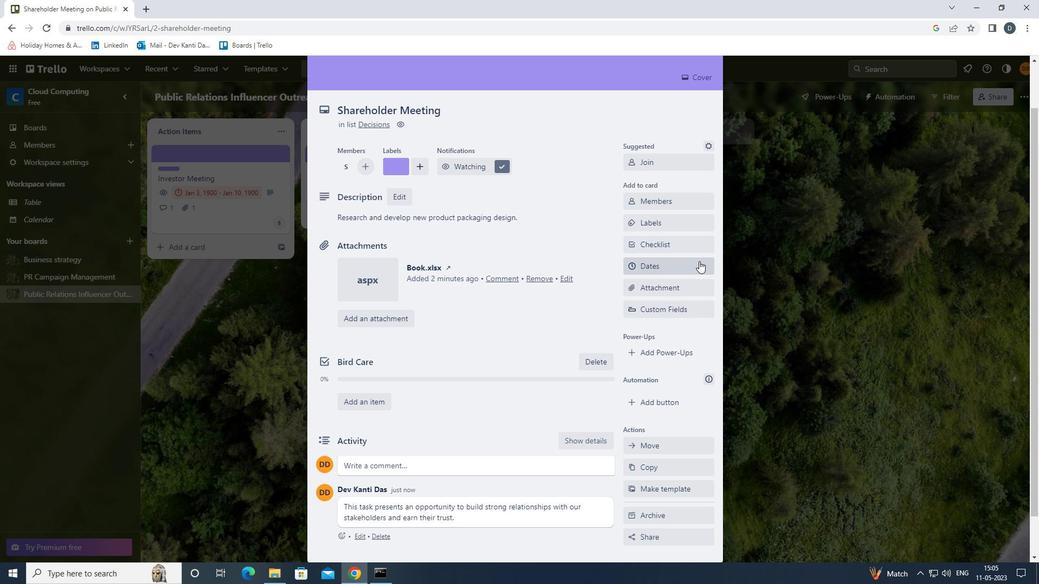
Action: Mouse pressed left at (684, 261)
Screenshot: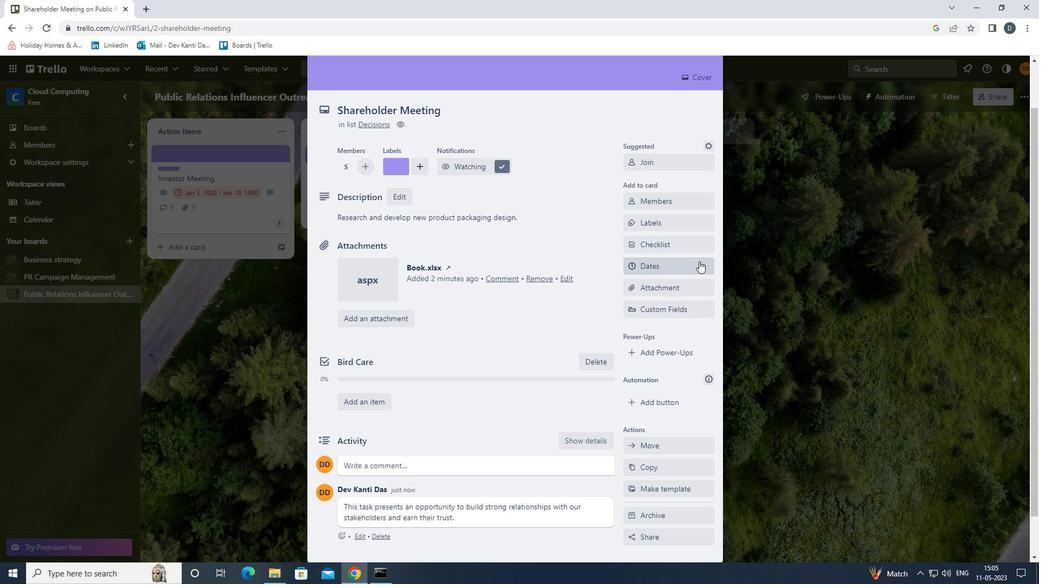 
Action: Mouse moved to (635, 298)
Screenshot: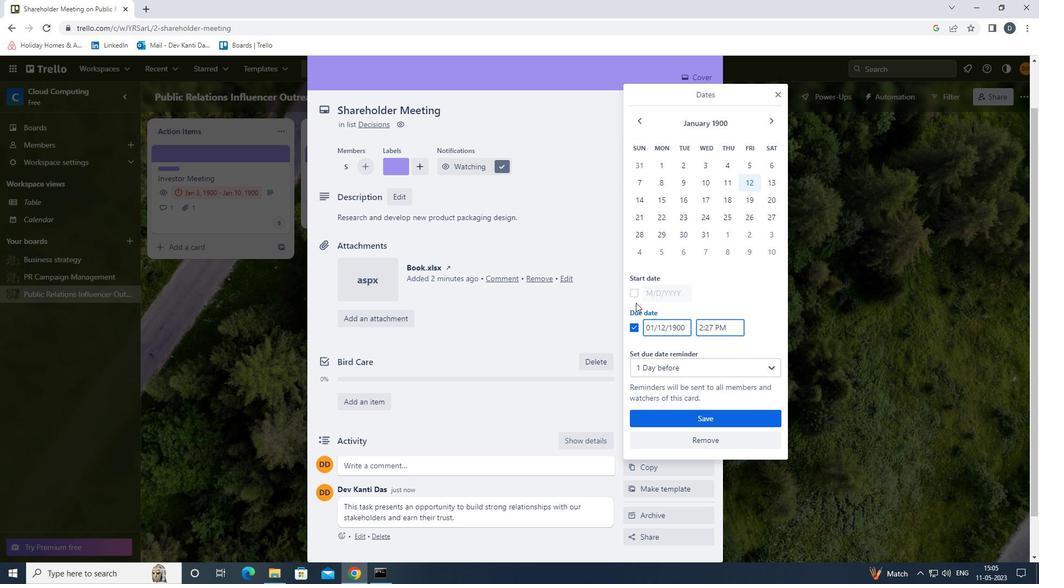 
Action: Mouse pressed left at (635, 298)
Screenshot: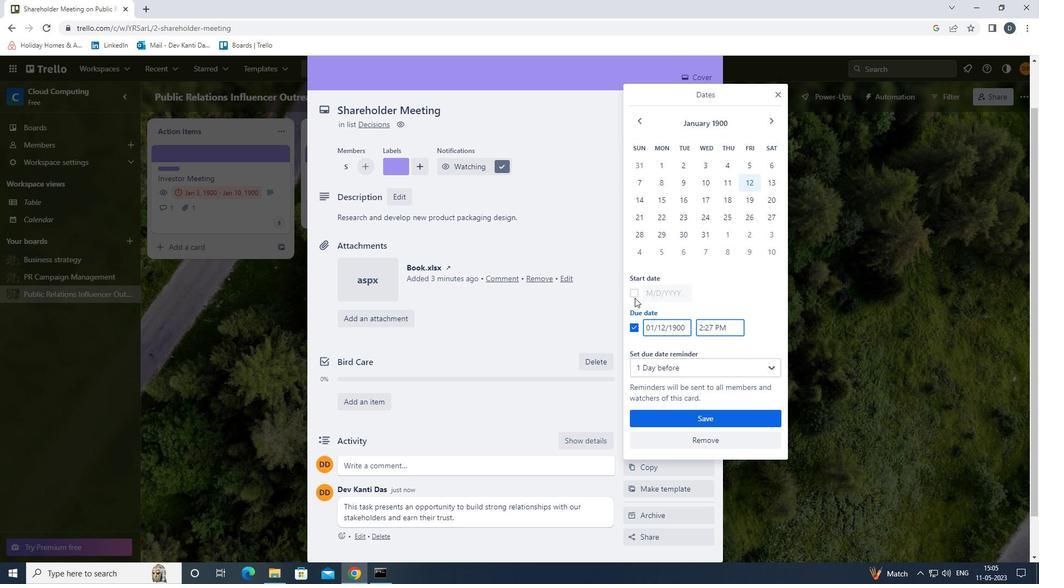 
Action: Mouse moved to (772, 164)
Screenshot: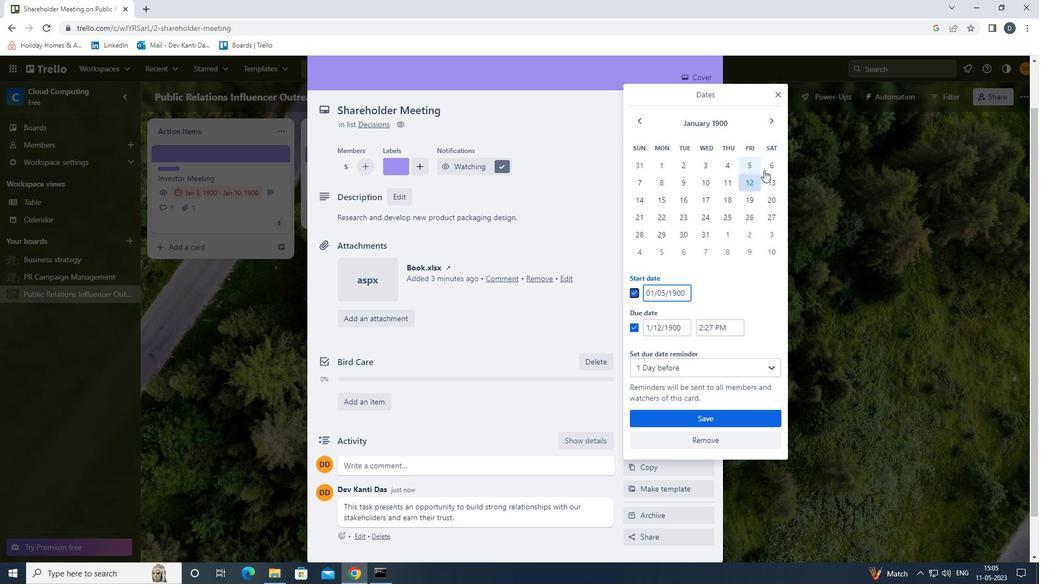 
Action: Mouse pressed left at (772, 164)
Screenshot: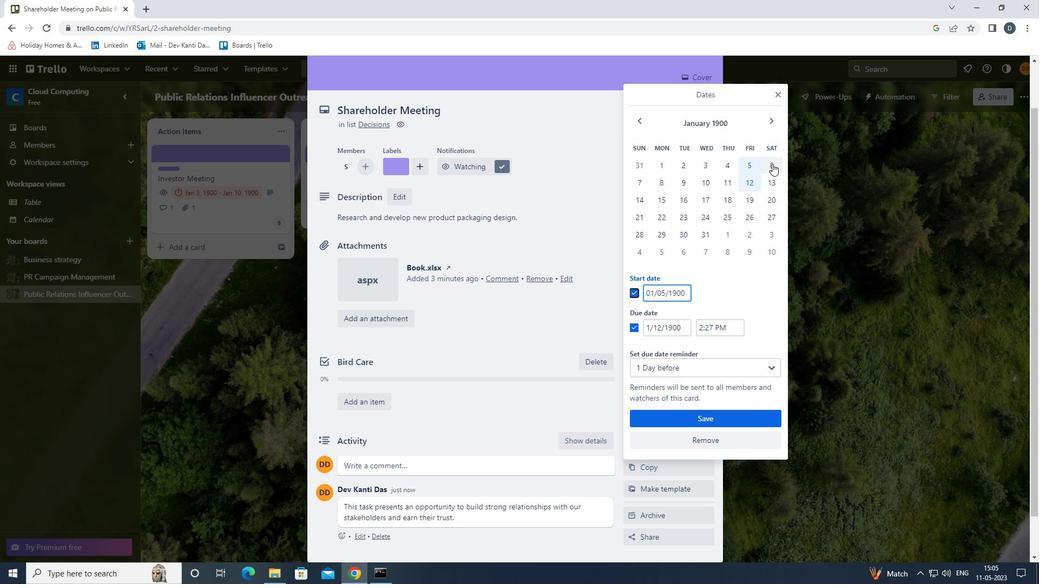 
Action: Mouse moved to (775, 181)
Screenshot: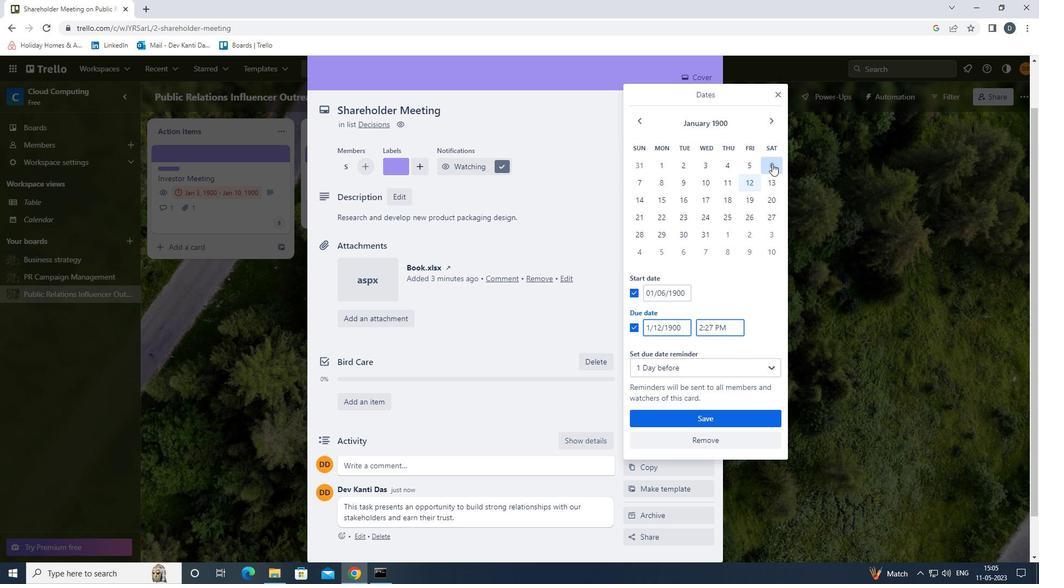 
Action: Mouse pressed left at (775, 181)
Screenshot: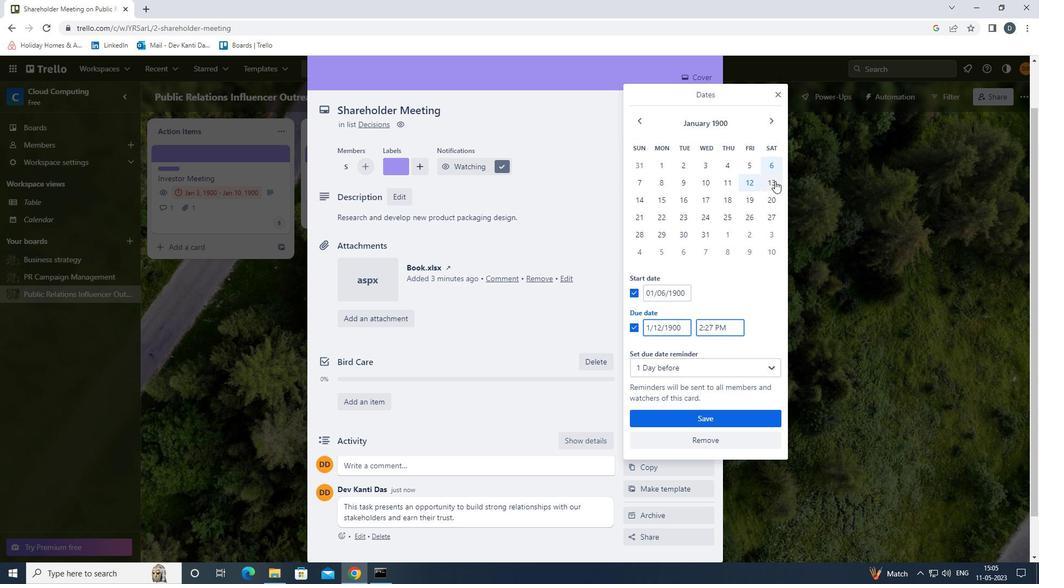 
Action: Mouse moved to (719, 417)
Screenshot: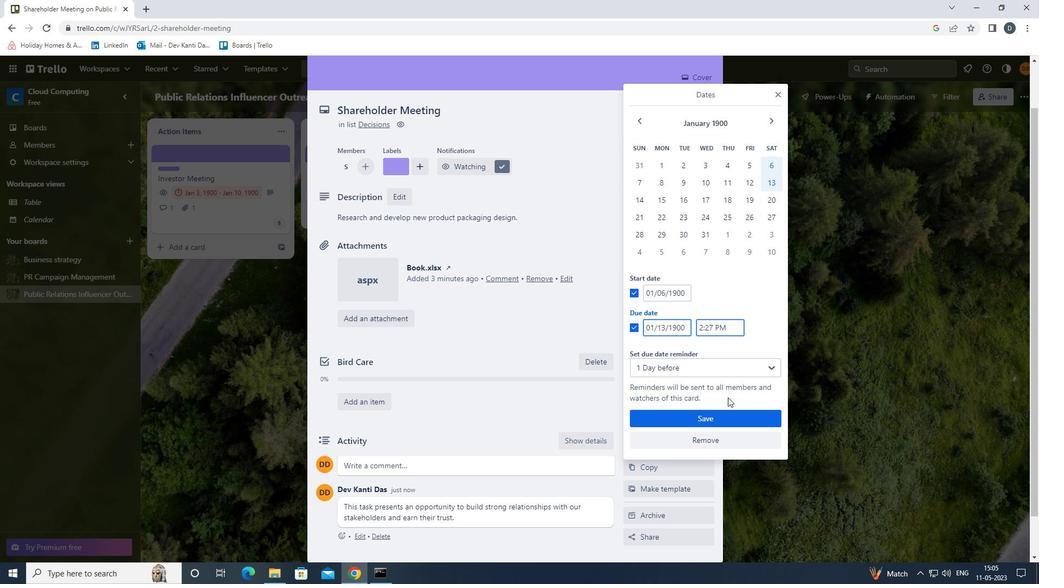 
Action: Mouse pressed left at (719, 417)
Screenshot: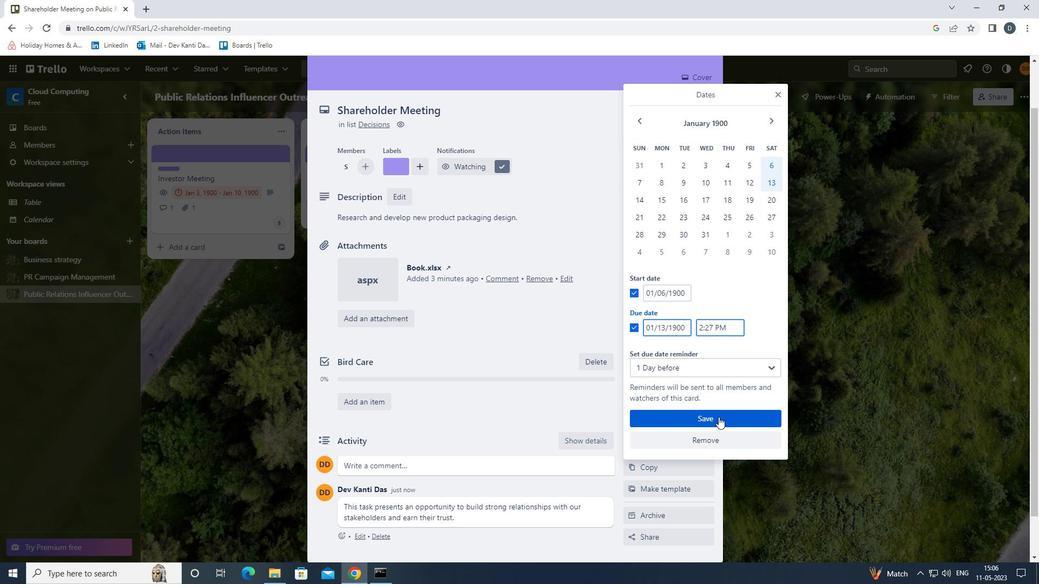 
Action: Mouse moved to (708, 402)
Screenshot: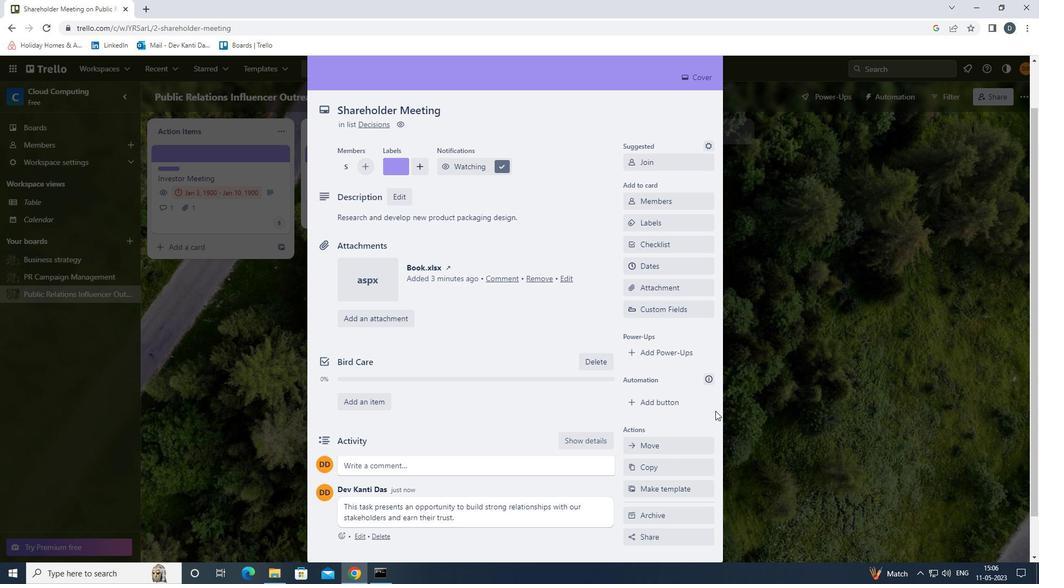 
Action: Mouse scrolled (708, 402) with delta (0, 0)
Screenshot: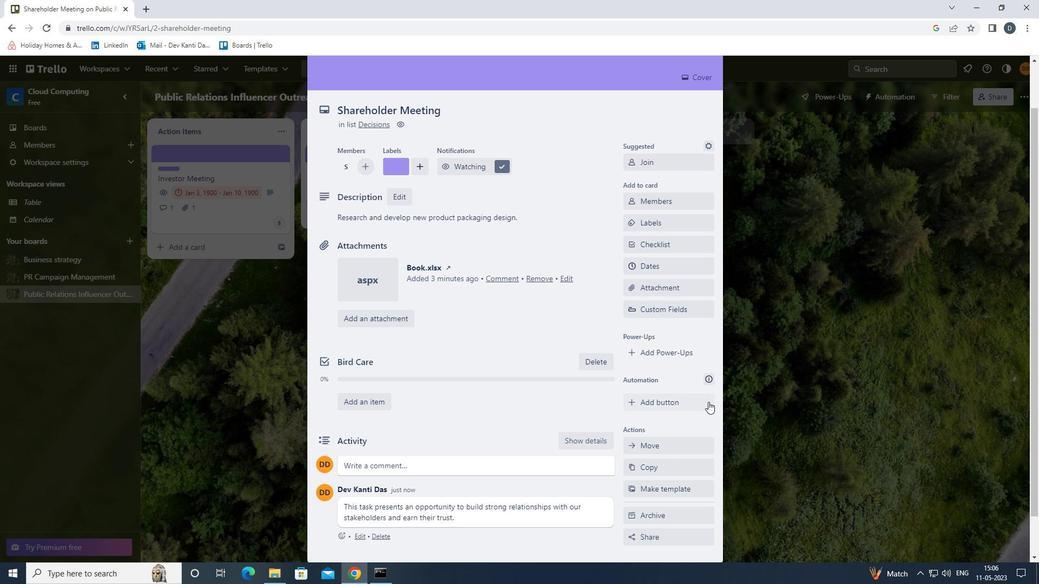 
Action: Mouse moved to (708, 98)
Screenshot: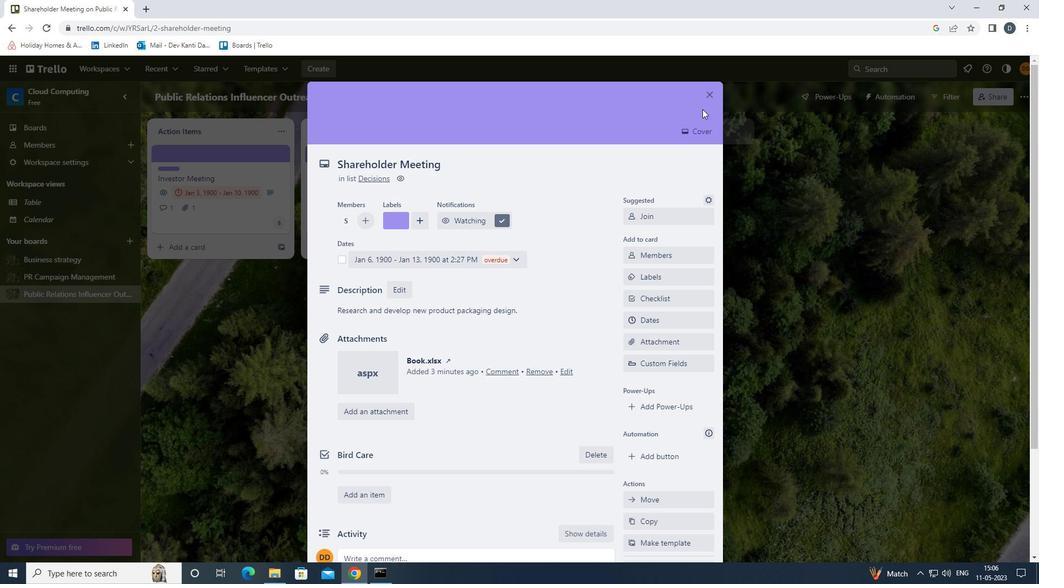 
Action: Mouse pressed left at (708, 98)
Screenshot: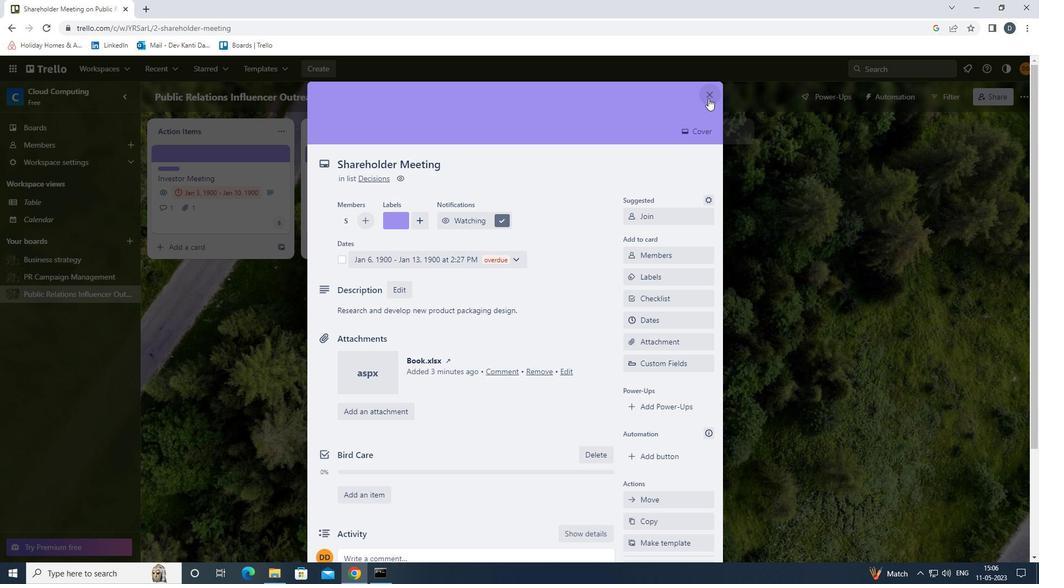 
Action: Mouse moved to (733, 237)
Screenshot: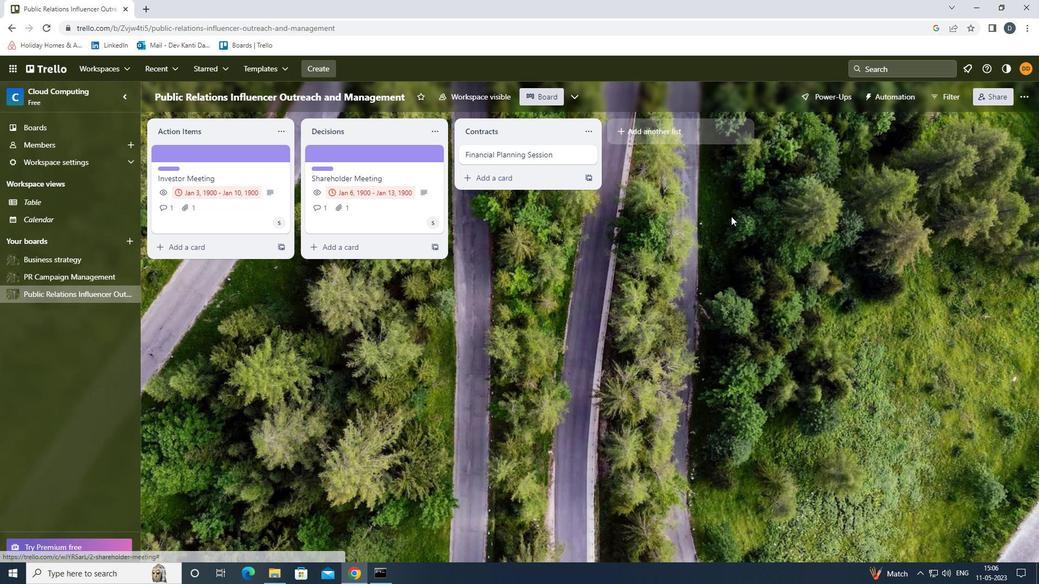 
Action: Mouse pressed left at (733, 237)
Screenshot: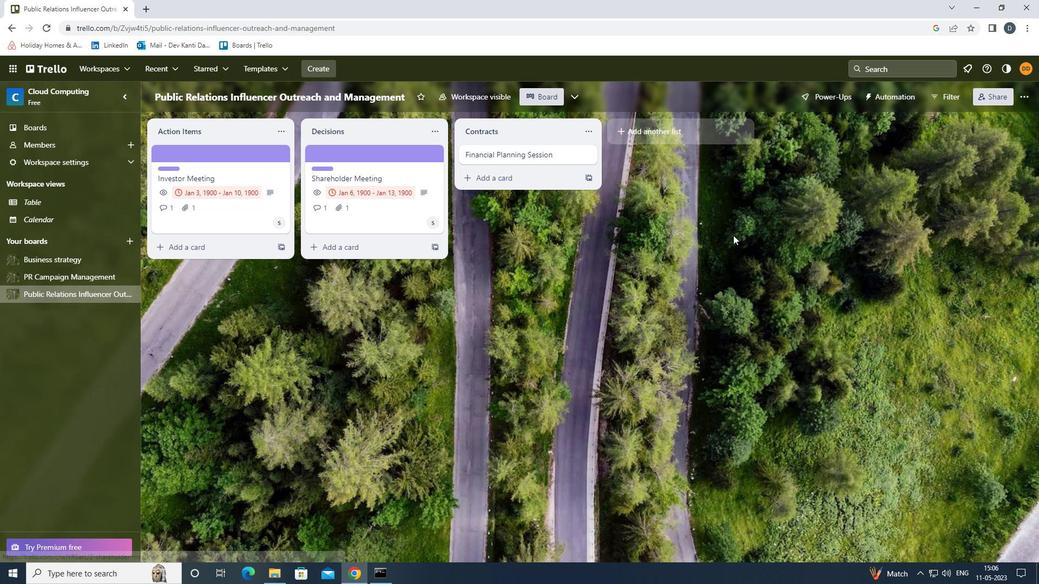 
